 Task: Open Card Software Testing Review in Board IT Service Desk Best Practices to Workspace Flight Bookings and add a team member Softage.1@softage.net, a label Red, a checklist Data Engineering, an attachment from Trello, a color Red and finally, add a card description 'Plan and execute company team-building conference with team-building challenges on leadership' and a comment 'We should approach this task with a sense of experimentation and exploration, willing to try new things and take risks.'. Add a start date 'Jan 01, 1900' with a due date 'Jan 08, 1900'
Action: Mouse moved to (60, 335)
Screenshot: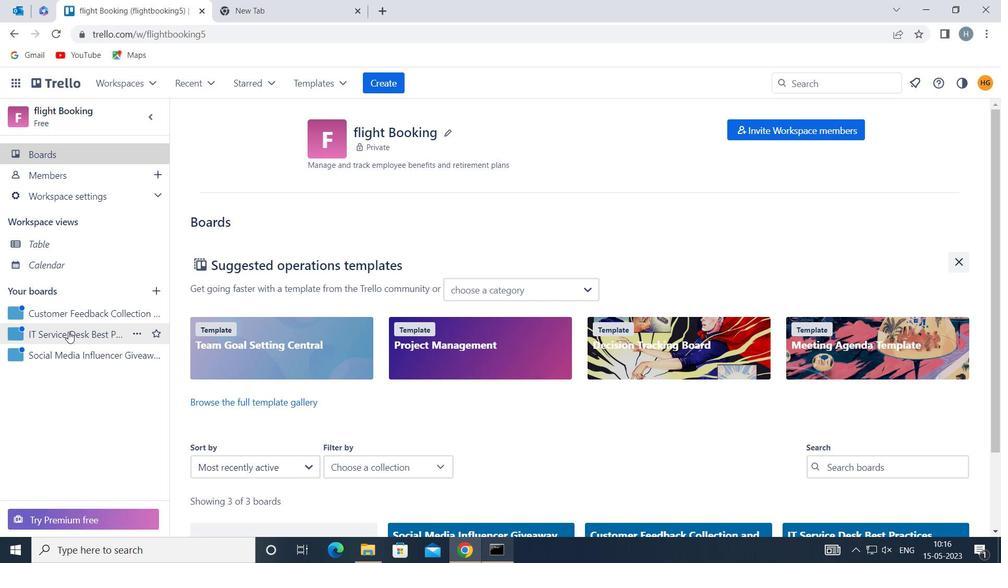 
Action: Mouse pressed left at (60, 335)
Screenshot: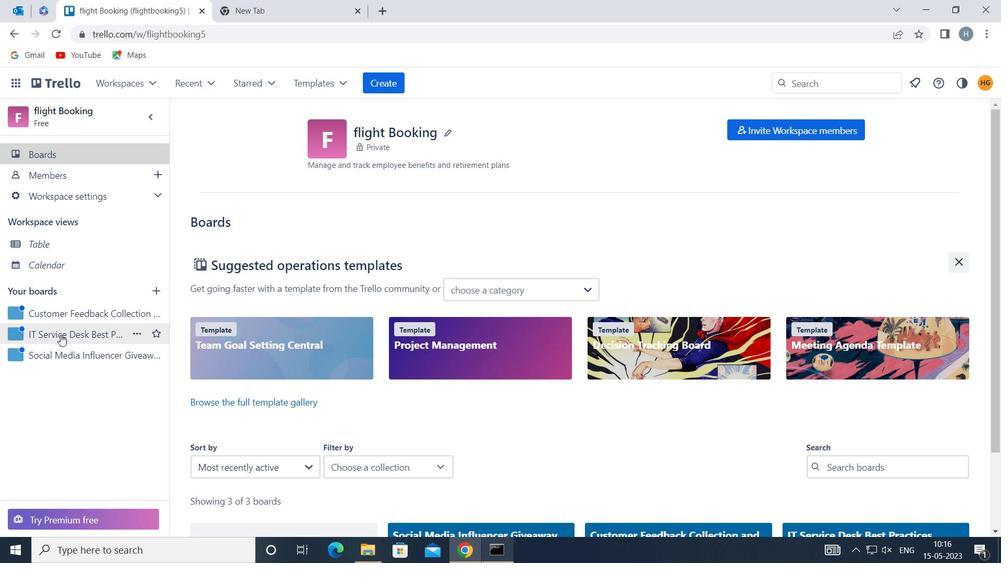 
Action: Mouse moved to (286, 186)
Screenshot: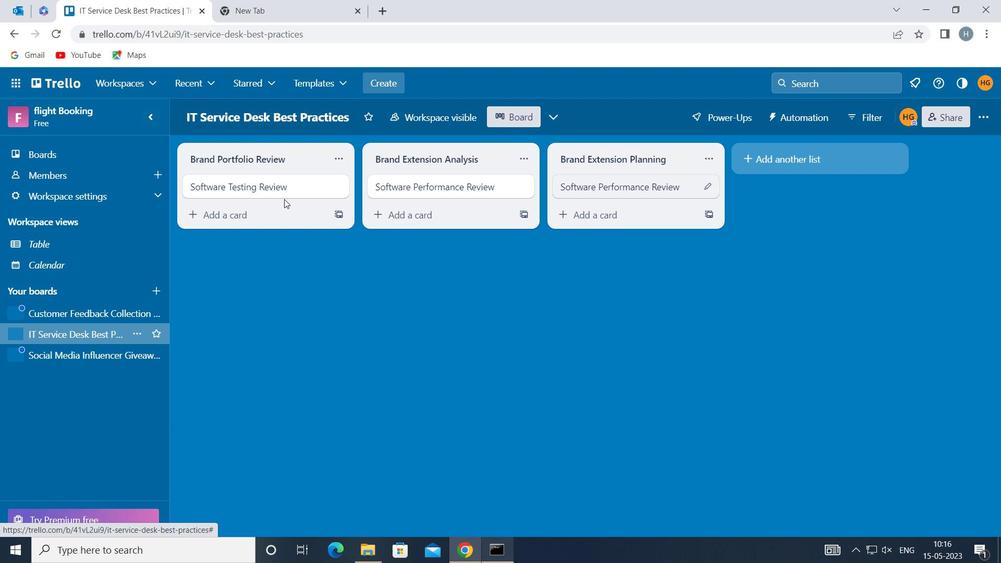 
Action: Mouse pressed left at (286, 186)
Screenshot: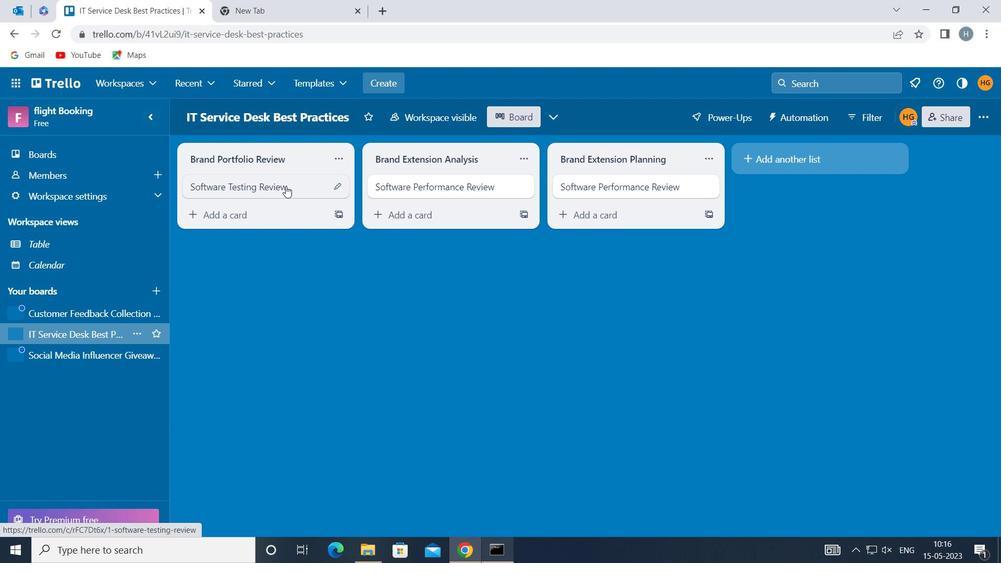 
Action: Mouse moved to (692, 180)
Screenshot: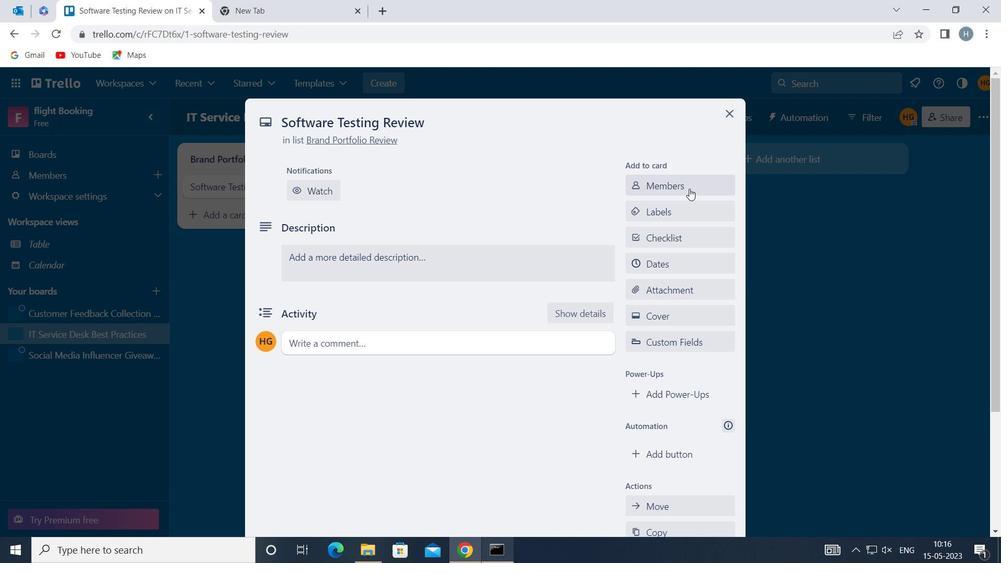 
Action: Mouse pressed left at (692, 180)
Screenshot: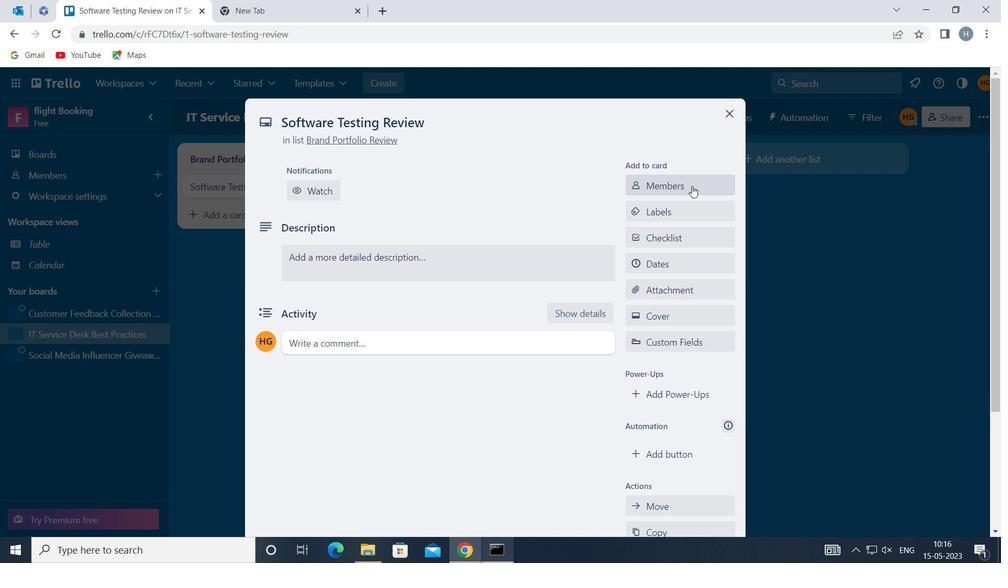 
Action: Key pressed softage
Screenshot: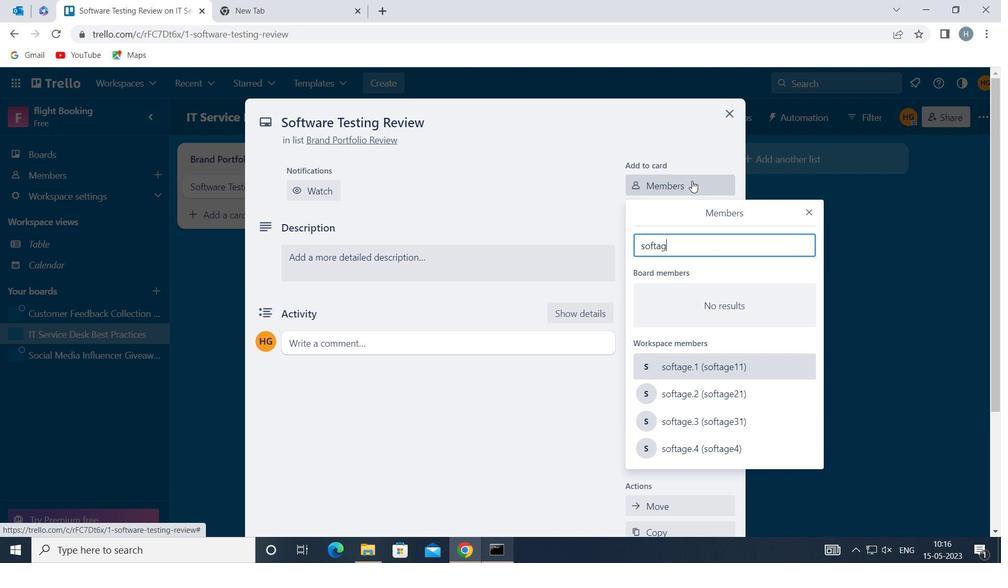 
Action: Mouse moved to (708, 361)
Screenshot: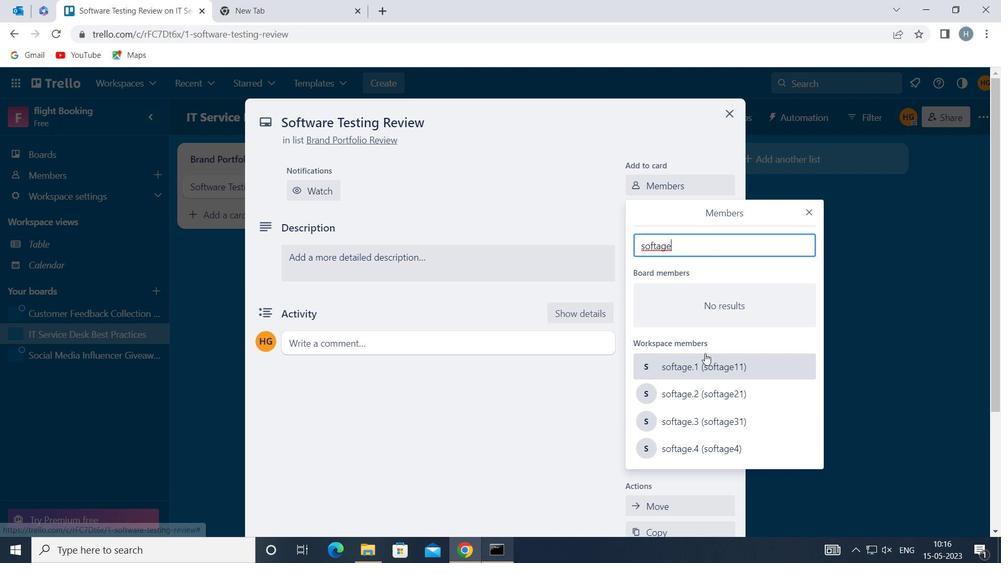 
Action: Mouse pressed left at (708, 361)
Screenshot: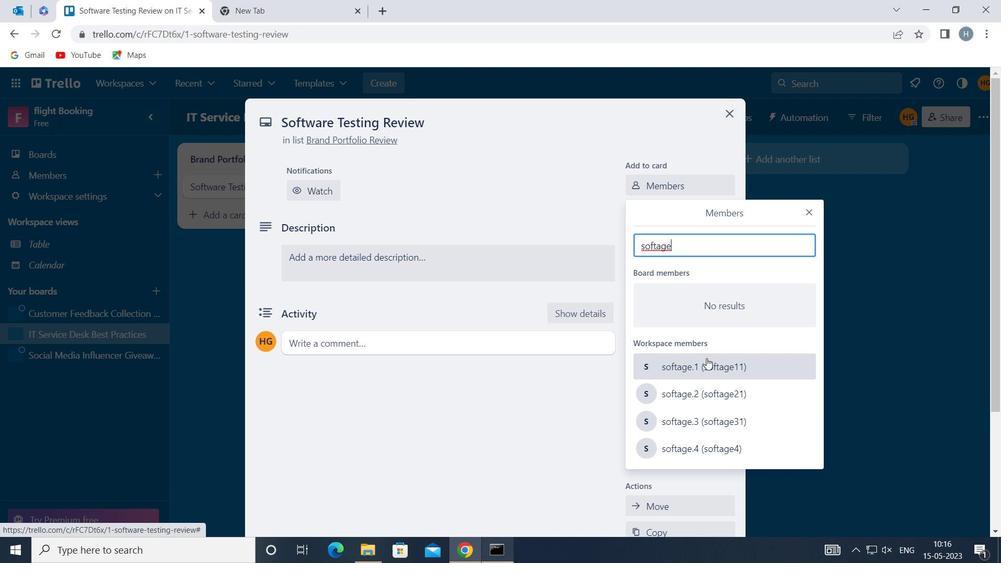 
Action: Mouse moved to (807, 210)
Screenshot: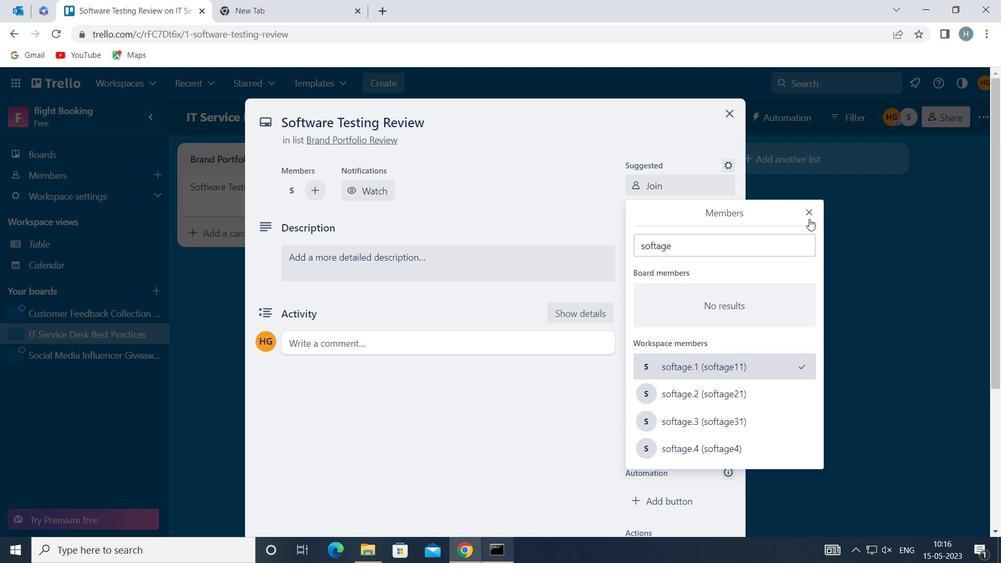 
Action: Mouse pressed left at (807, 210)
Screenshot: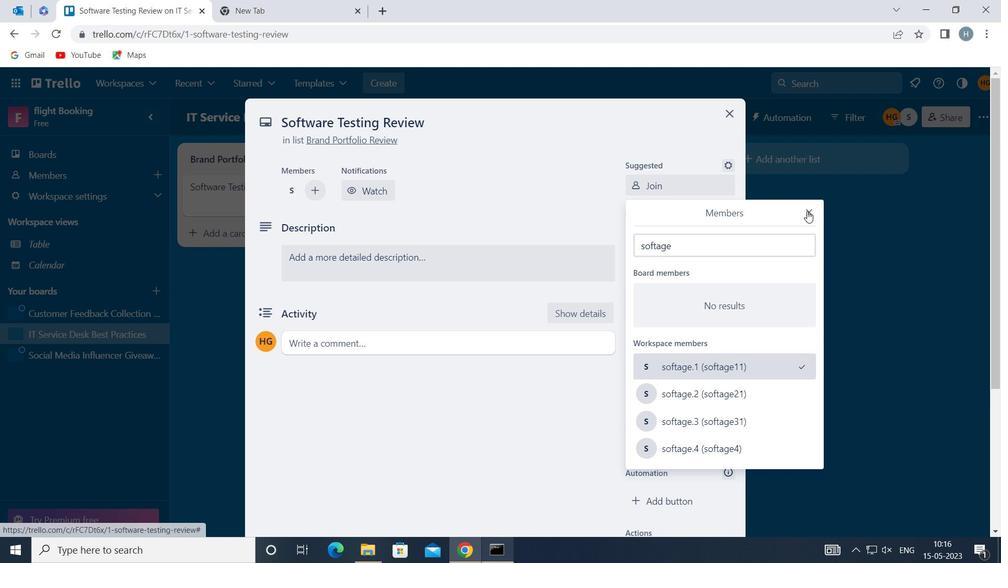 
Action: Mouse moved to (688, 255)
Screenshot: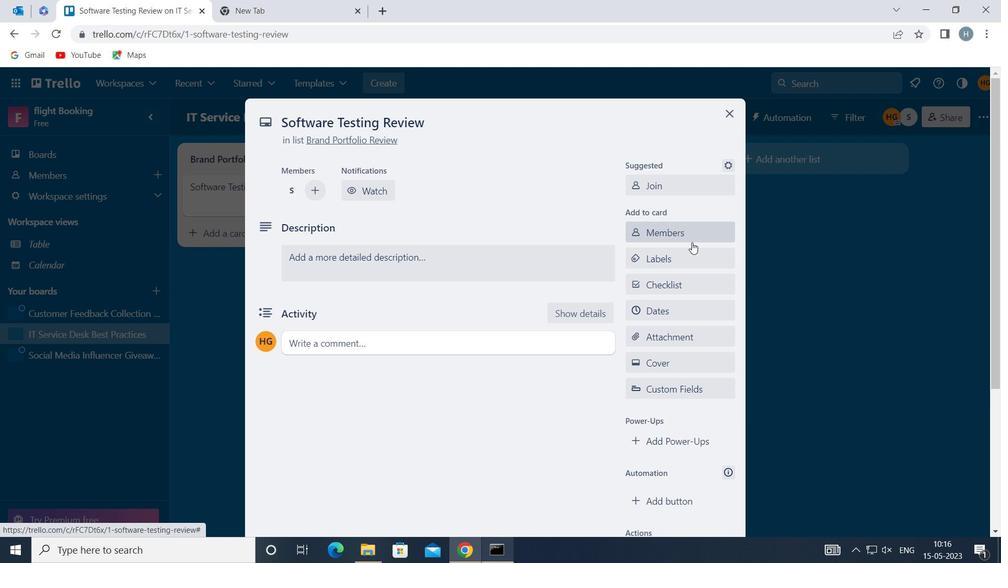 
Action: Mouse pressed left at (688, 255)
Screenshot: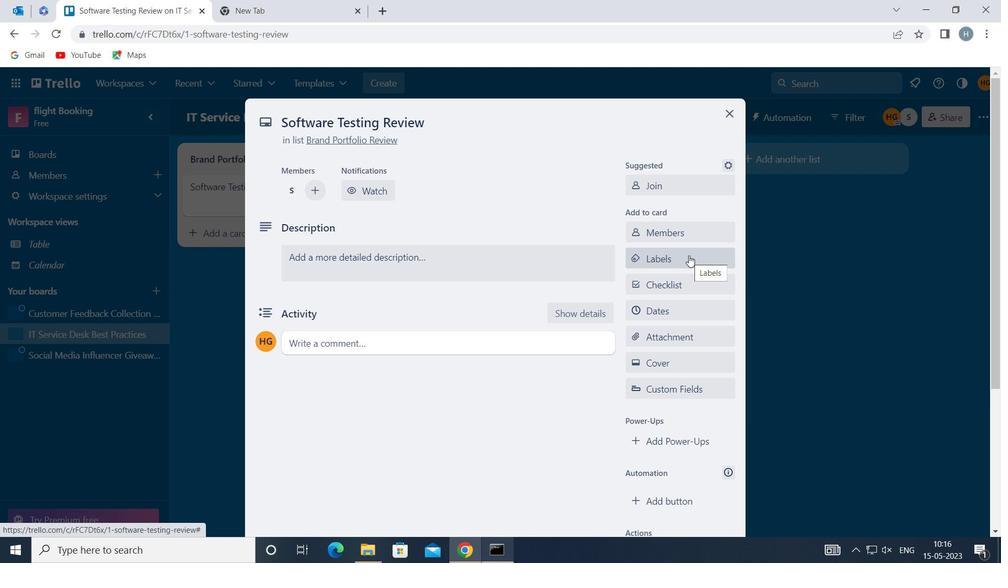
Action: Mouse moved to (702, 257)
Screenshot: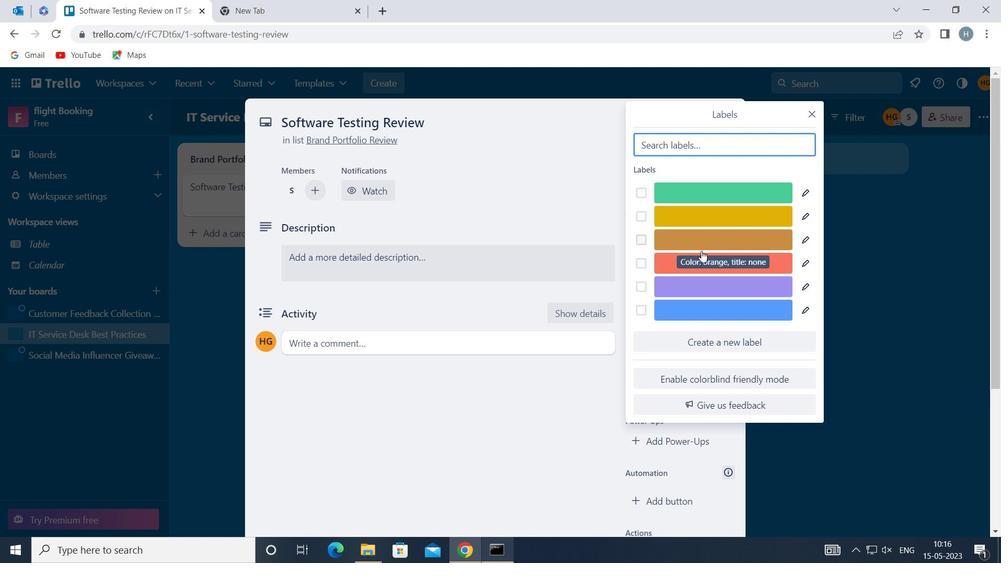 
Action: Mouse pressed left at (702, 257)
Screenshot: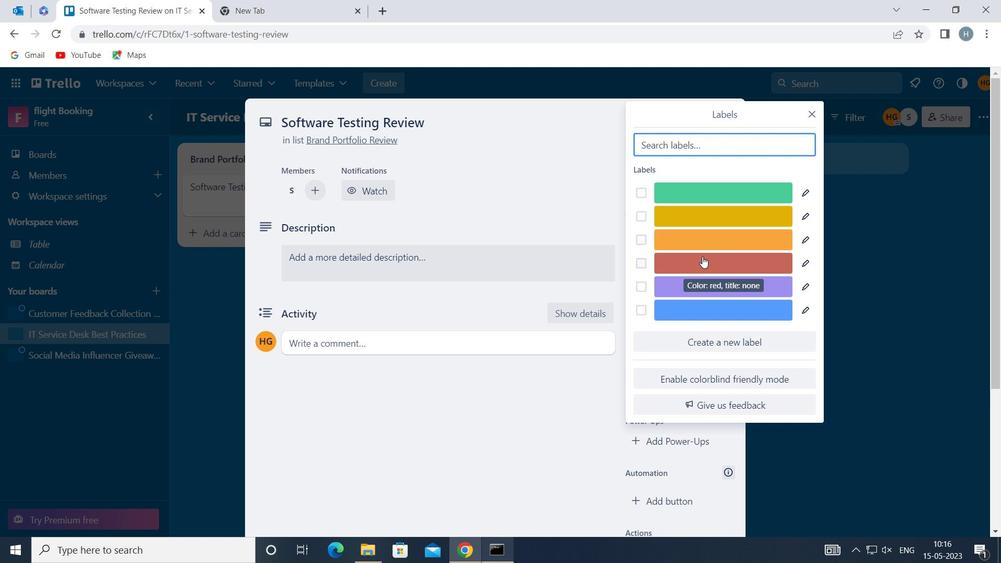 
Action: Mouse moved to (813, 109)
Screenshot: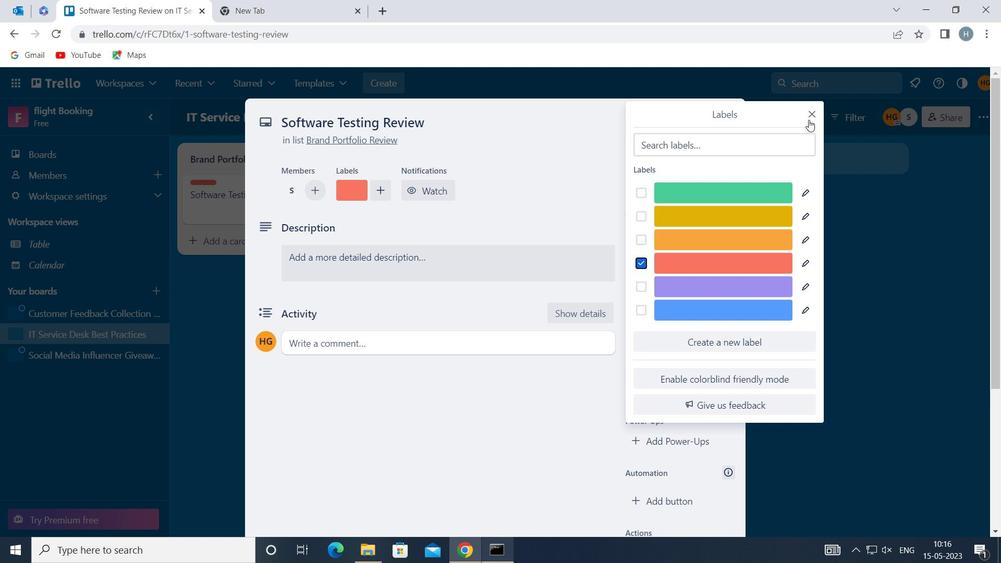 
Action: Mouse pressed left at (813, 109)
Screenshot: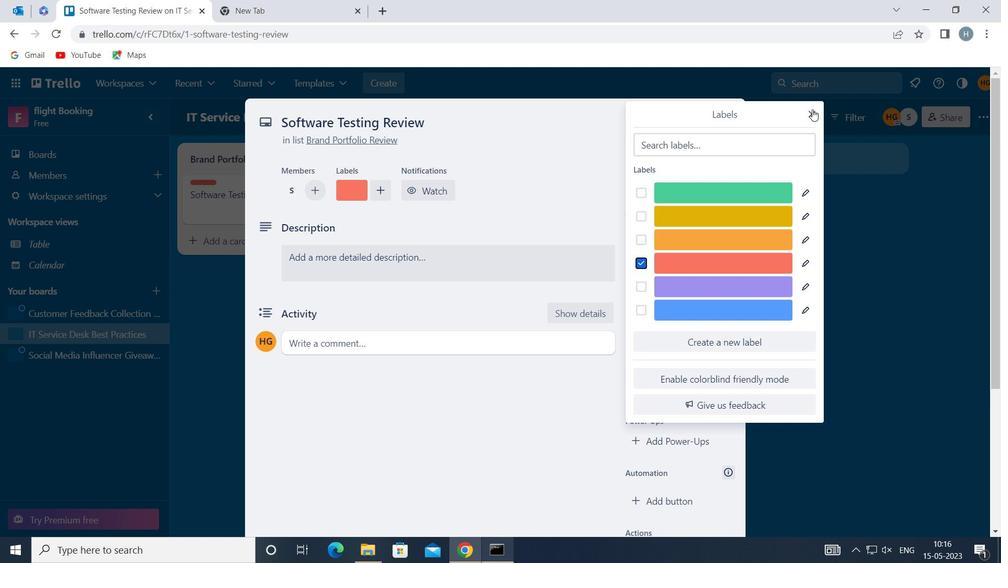 
Action: Mouse moved to (679, 280)
Screenshot: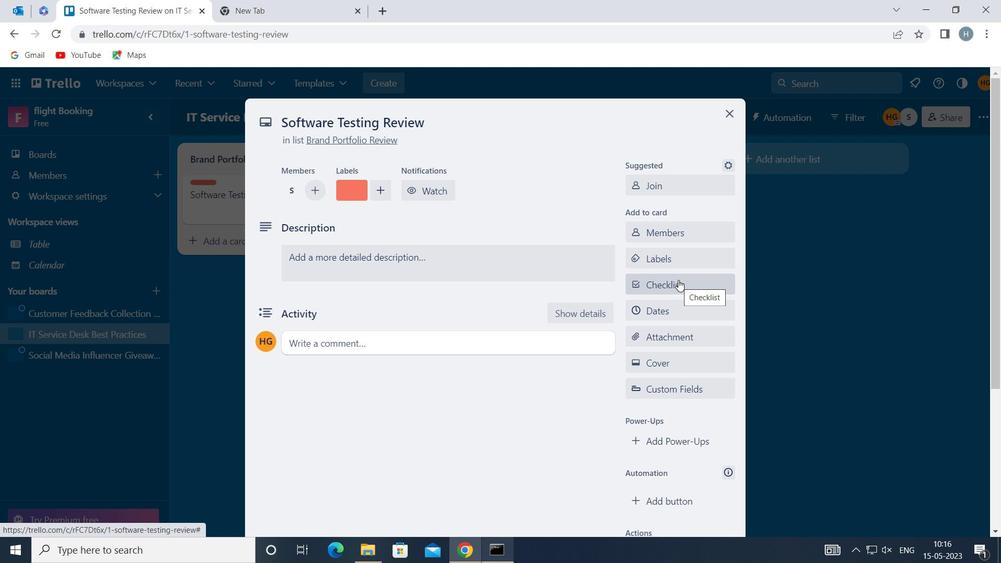 
Action: Mouse pressed left at (679, 280)
Screenshot: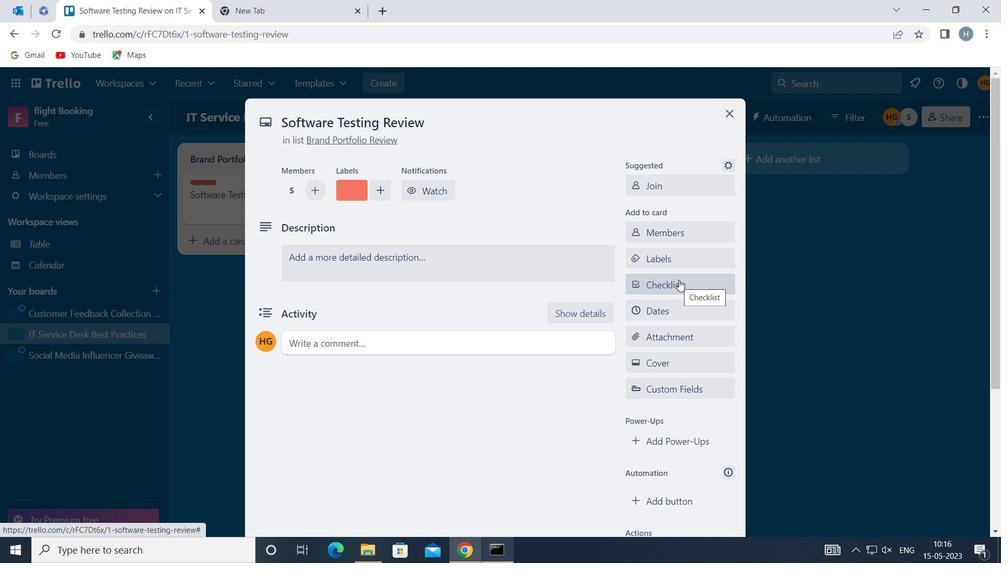 
Action: Key pressed <Key.shift>DATA<Key.space><Key.shift>ENGINEERING
Screenshot: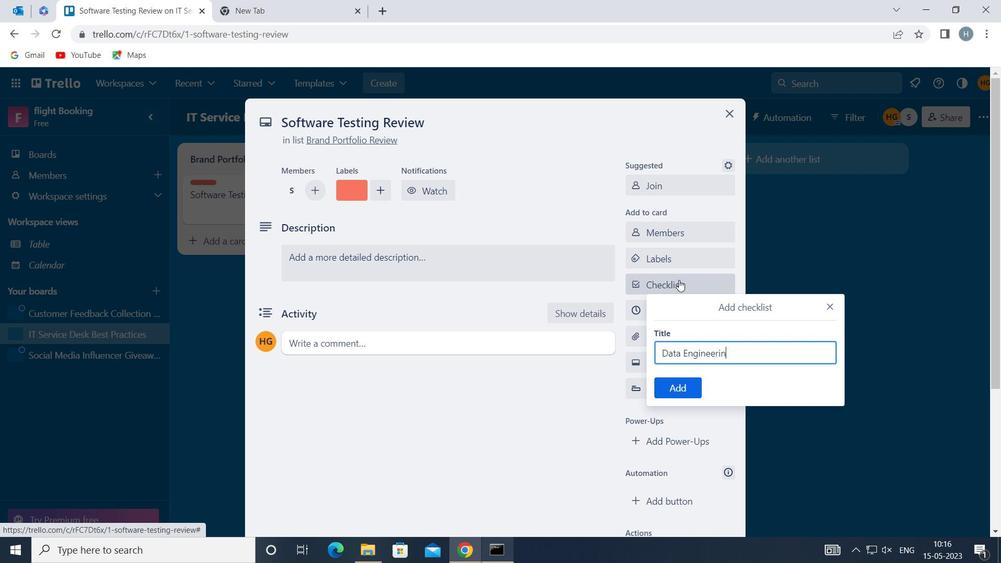 
Action: Mouse moved to (679, 385)
Screenshot: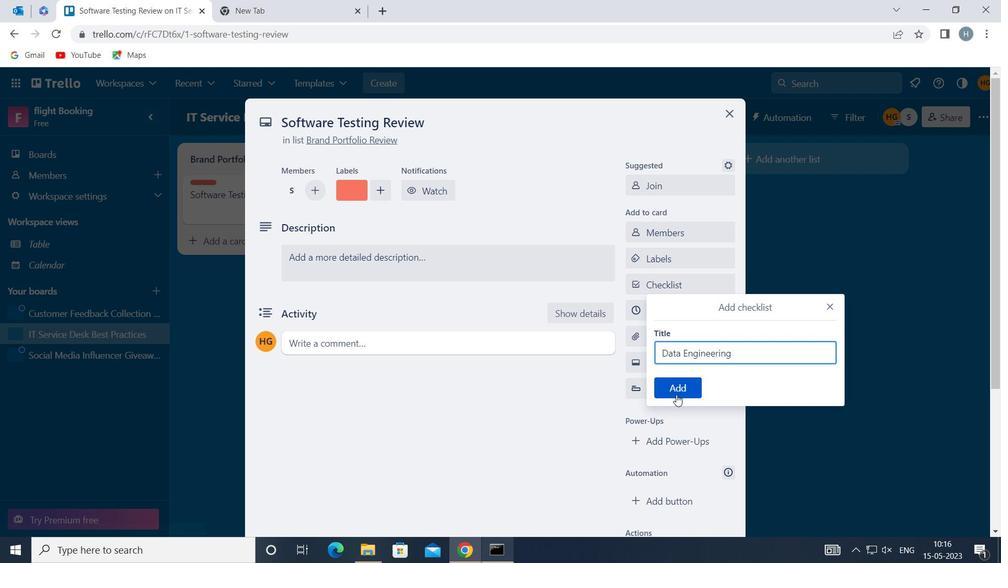 
Action: Mouse pressed left at (679, 385)
Screenshot: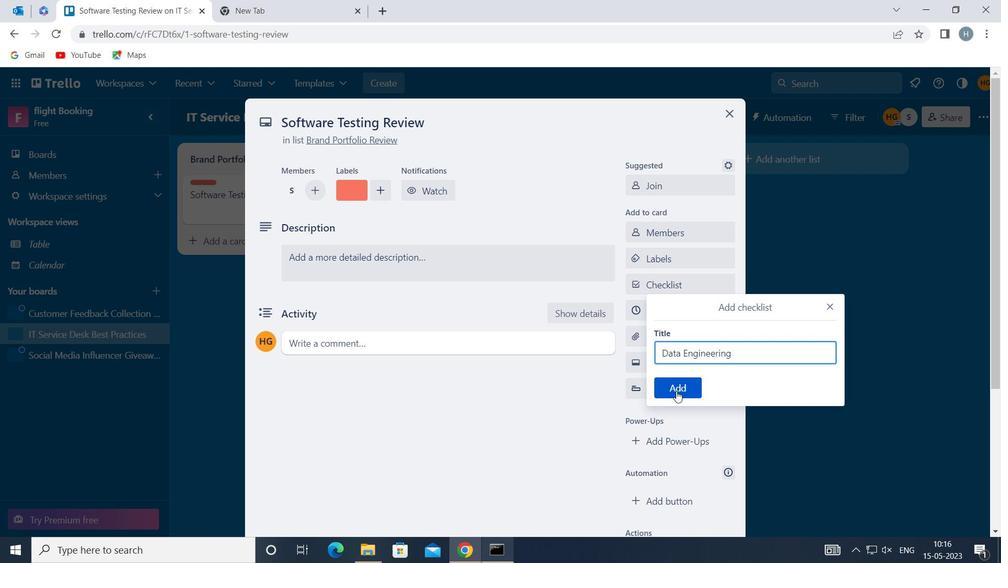 
Action: Mouse moved to (687, 332)
Screenshot: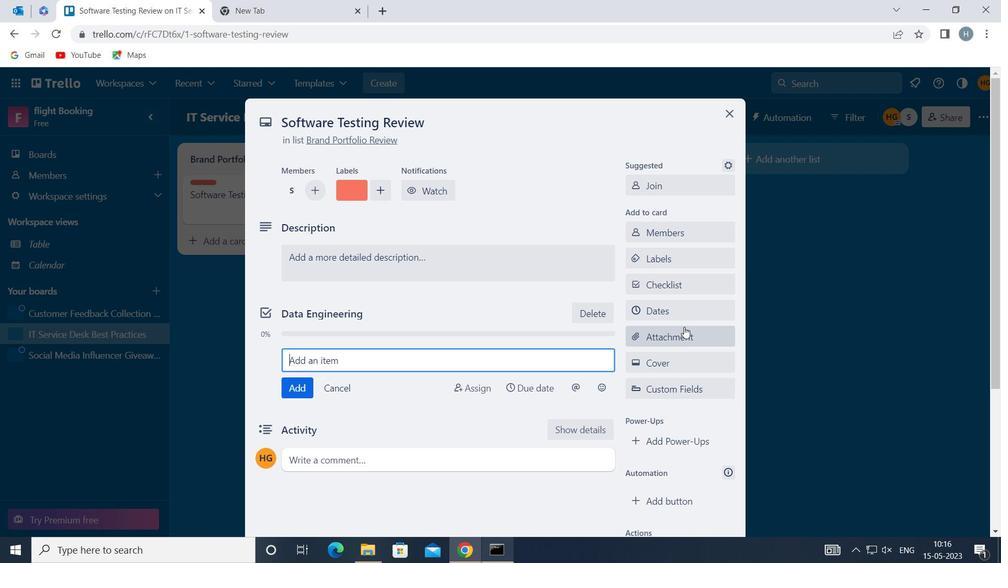 
Action: Mouse pressed left at (687, 332)
Screenshot: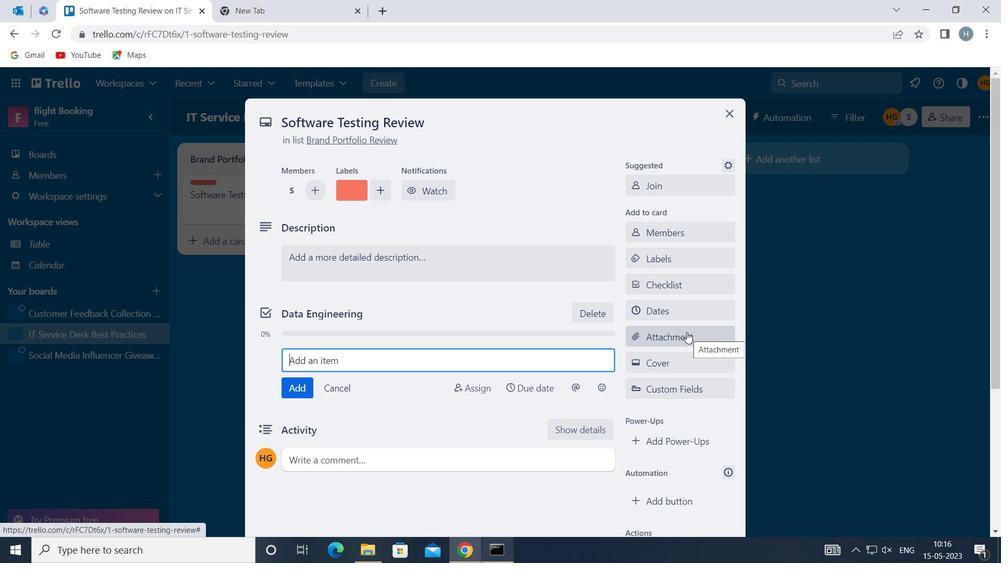 
Action: Mouse moved to (719, 165)
Screenshot: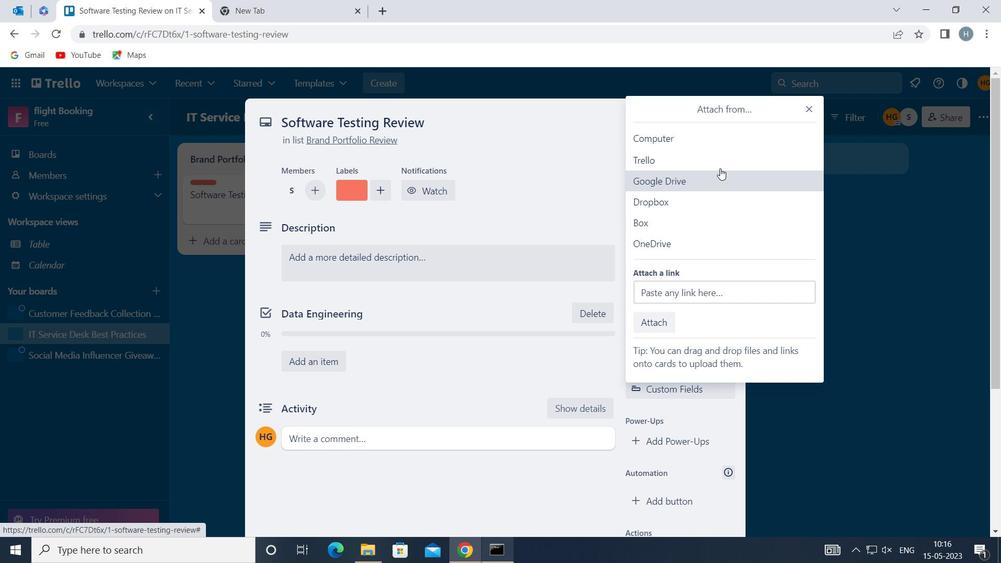 
Action: Mouse pressed left at (719, 165)
Screenshot: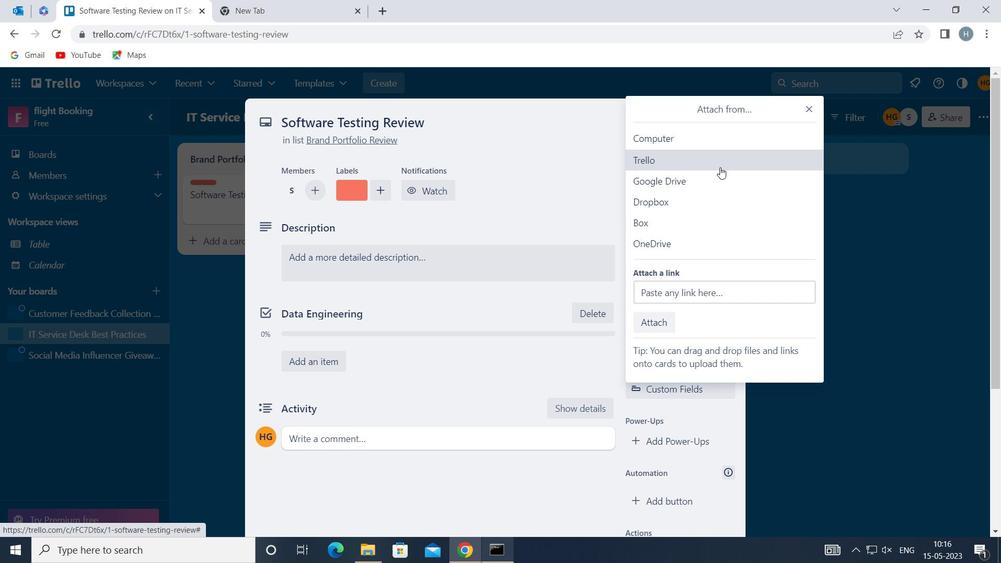 
Action: Mouse moved to (708, 250)
Screenshot: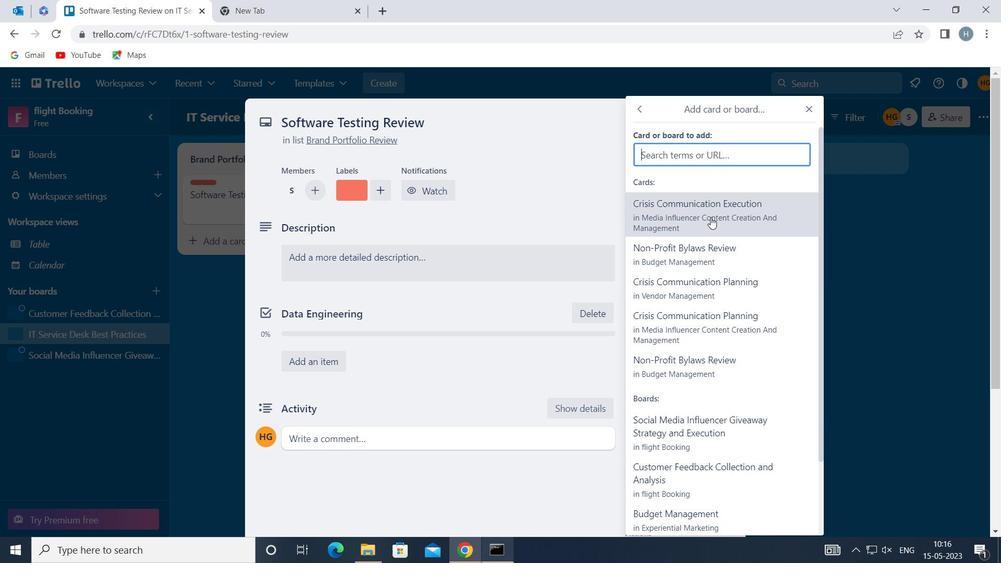 
Action: Mouse pressed left at (708, 250)
Screenshot: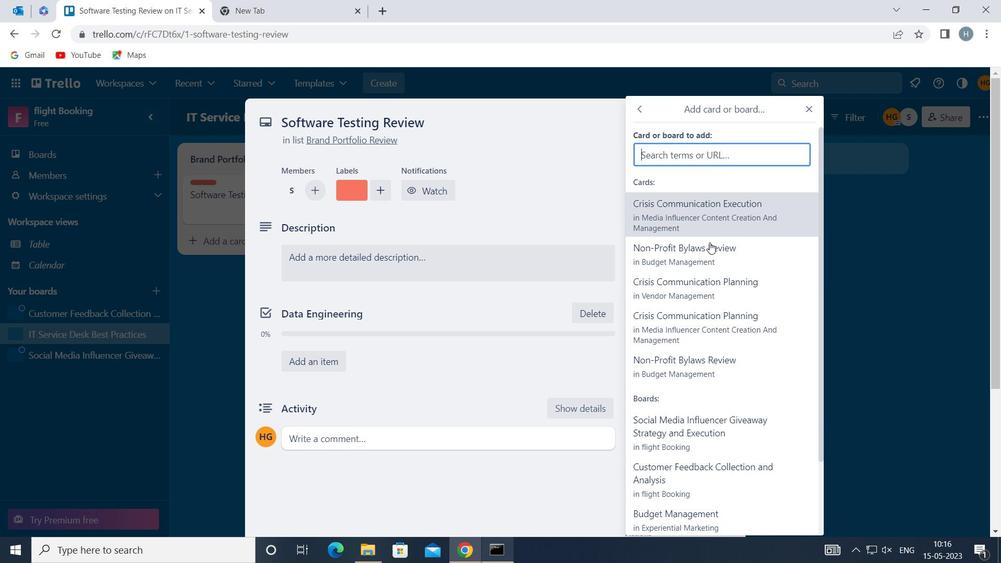 
Action: Mouse moved to (685, 361)
Screenshot: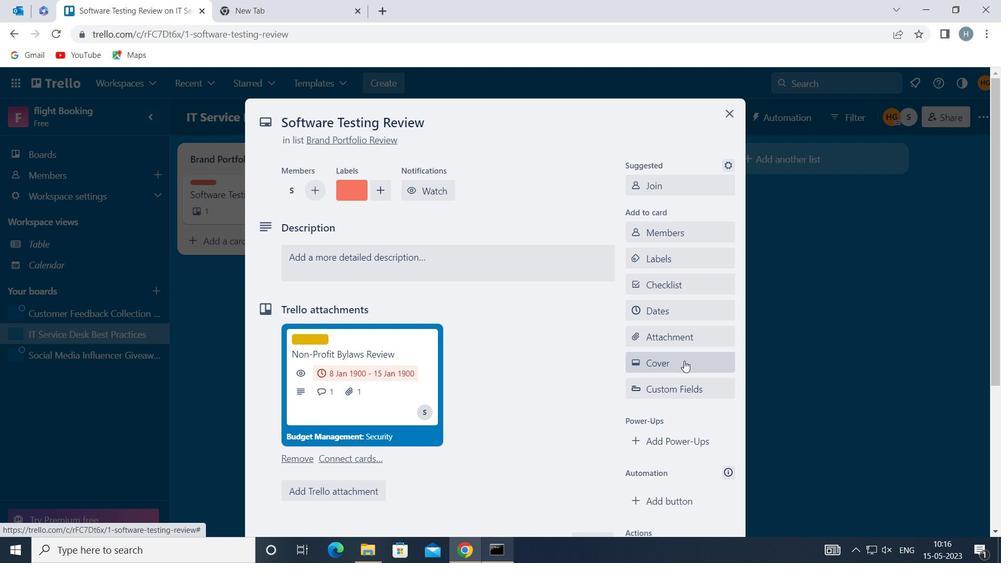 
Action: Mouse pressed left at (685, 361)
Screenshot: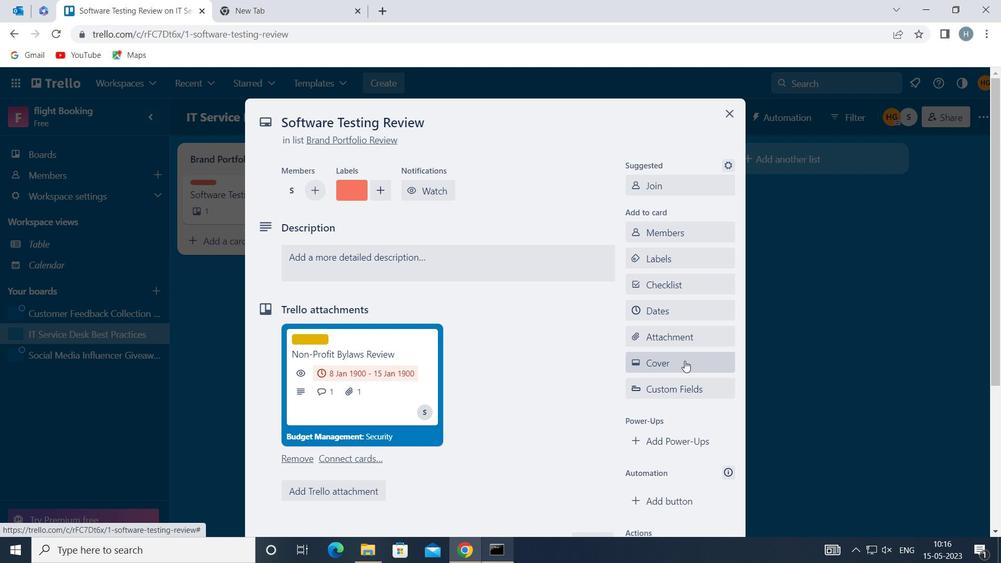 
Action: Mouse moved to (769, 274)
Screenshot: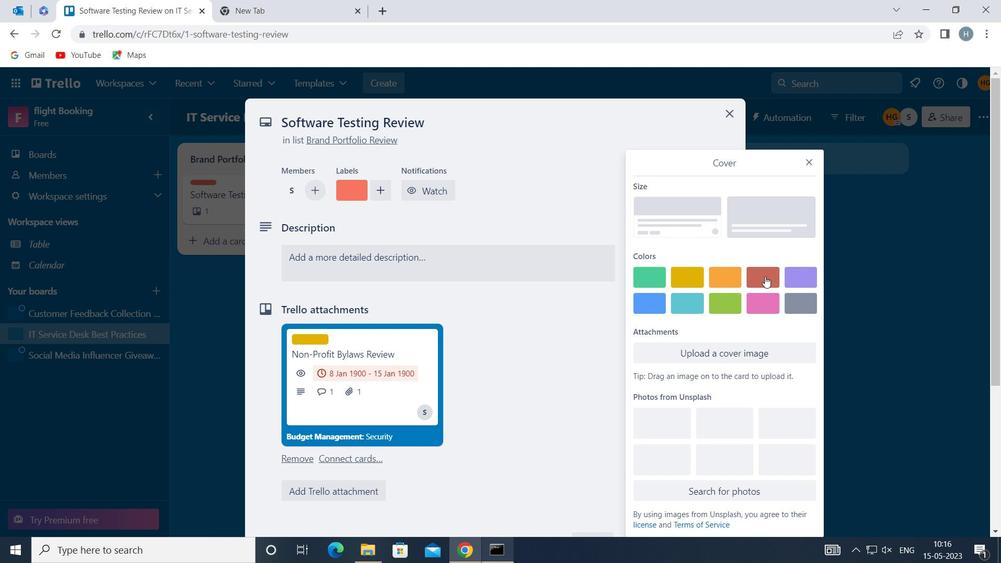 
Action: Mouse pressed left at (769, 274)
Screenshot: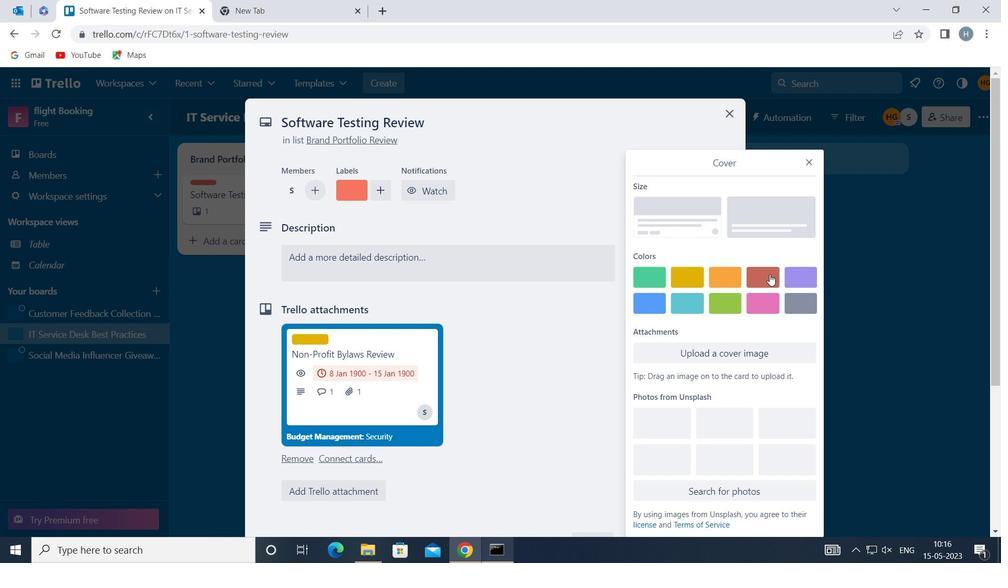 
Action: Mouse moved to (811, 138)
Screenshot: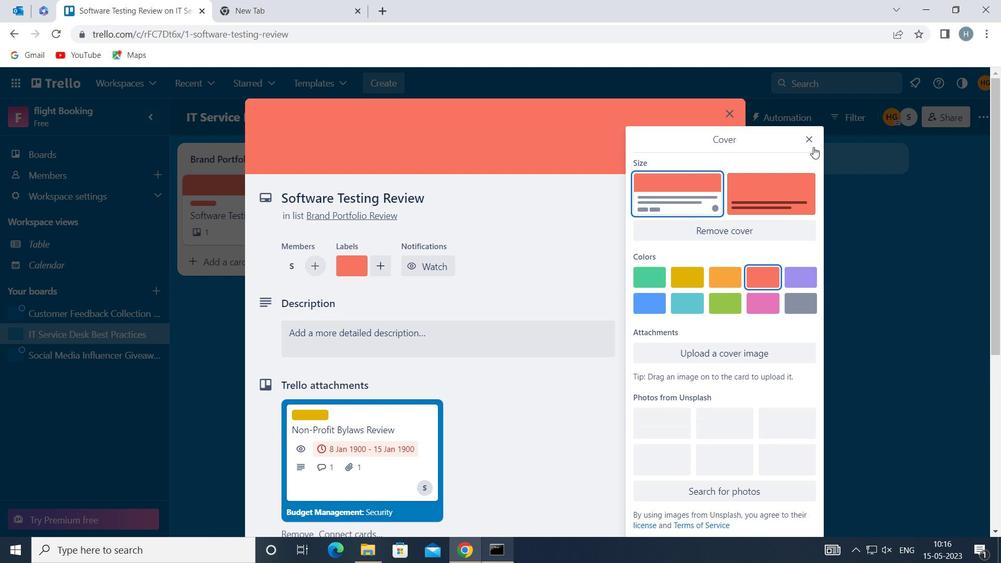 
Action: Mouse pressed left at (811, 138)
Screenshot: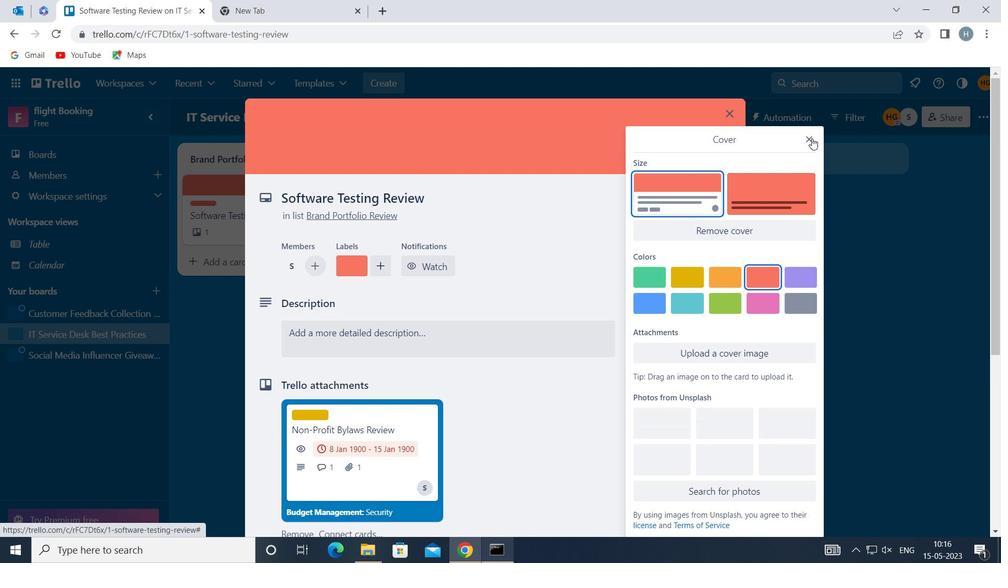 
Action: Mouse moved to (466, 338)
Screenshot: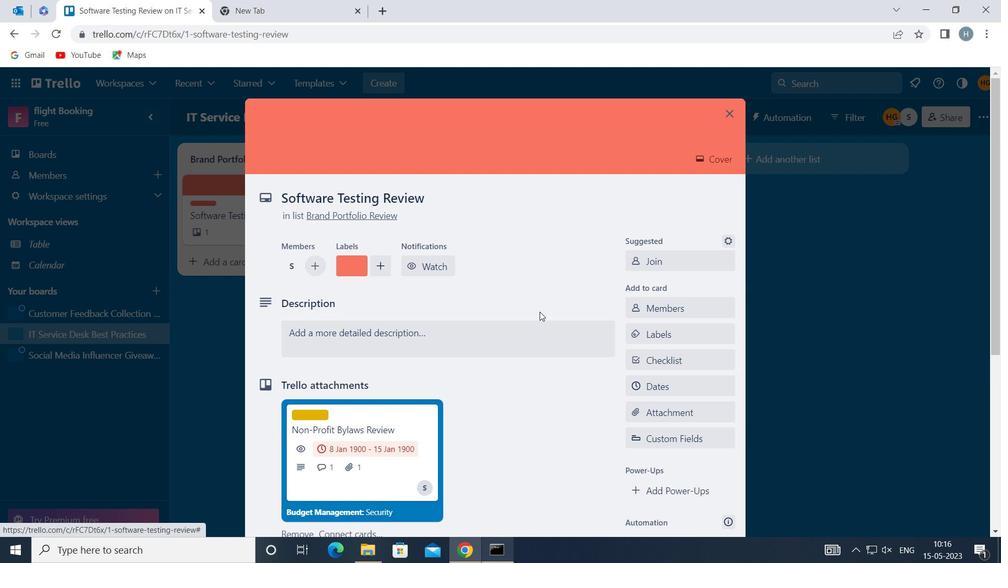 
Action: Mouse pressed left at (466, 338)
Screenshot: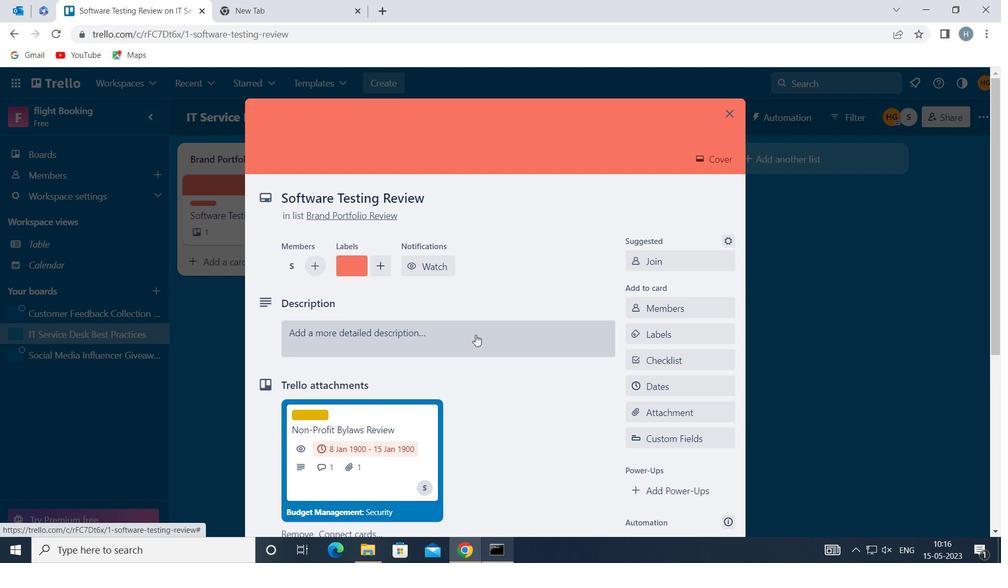 
Action: Key pressed <Key.shift>PLAN<Key.space>AND<Key.space>EXECUTE<Key.space>COMPANYTEAM-BUILDING<Key.space>CONFERENCE<Key.space>
Screenshot: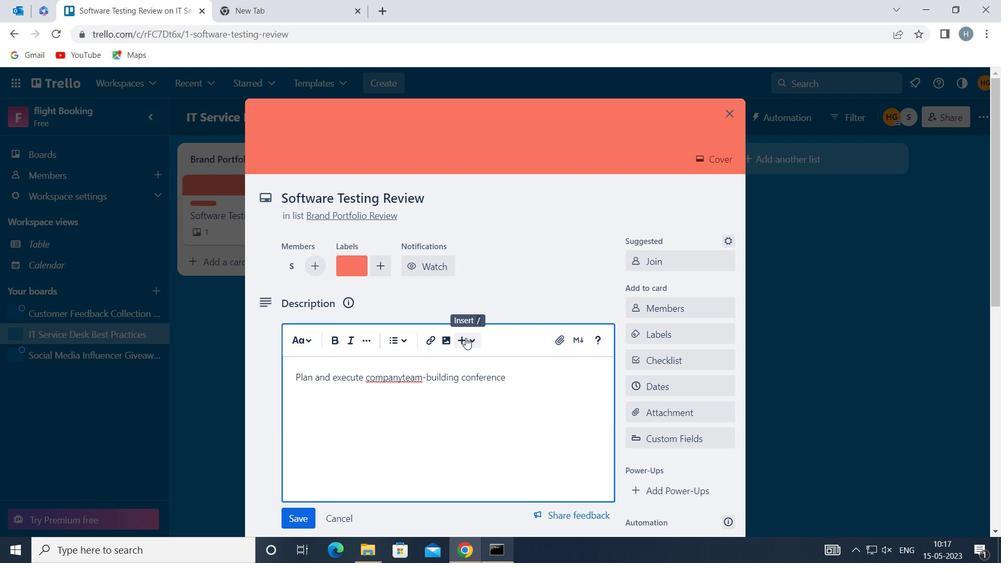 
Action: Mouse moved to (400, 373)
Screenshot: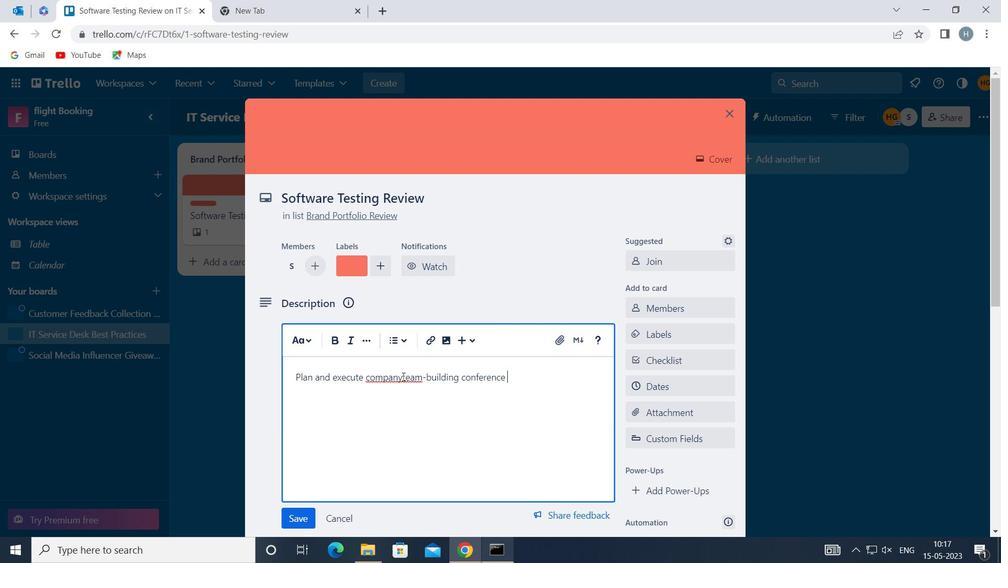 
Action: Mouse pressed left at (400, 373)
Screenshot: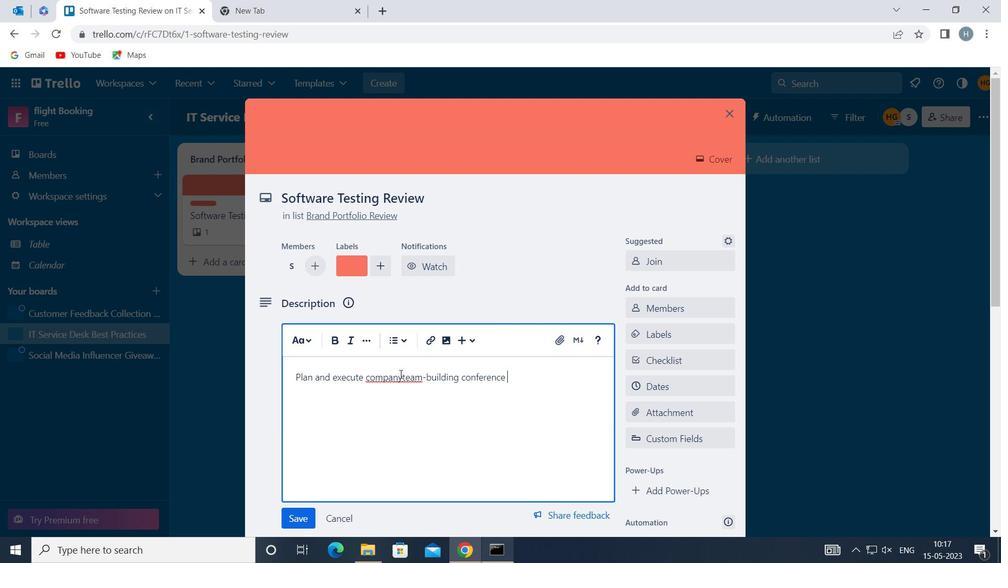
Action: Mouse moved to (401, 373)
Screenshot: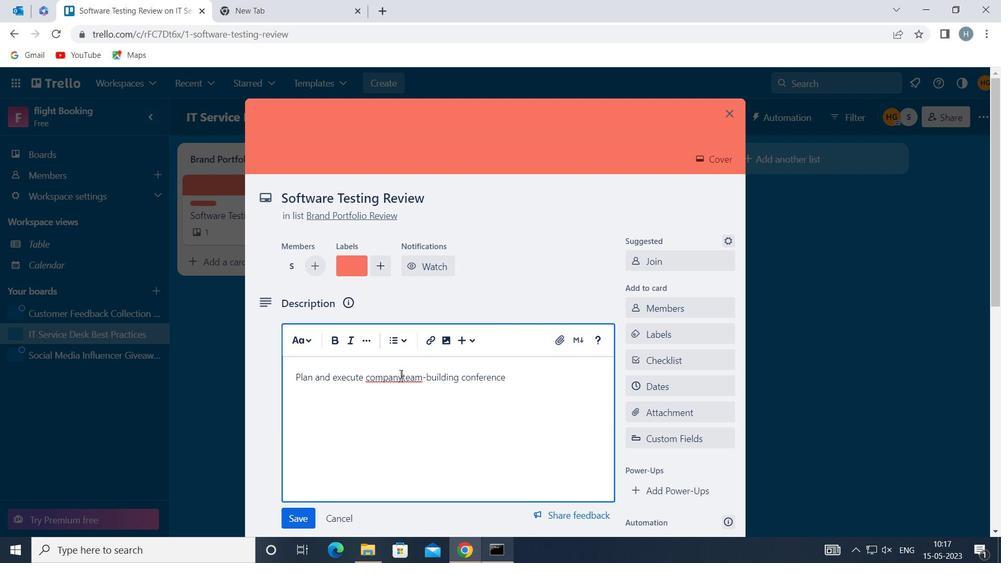
Action: Key pressed <Key.space>
Screenshot: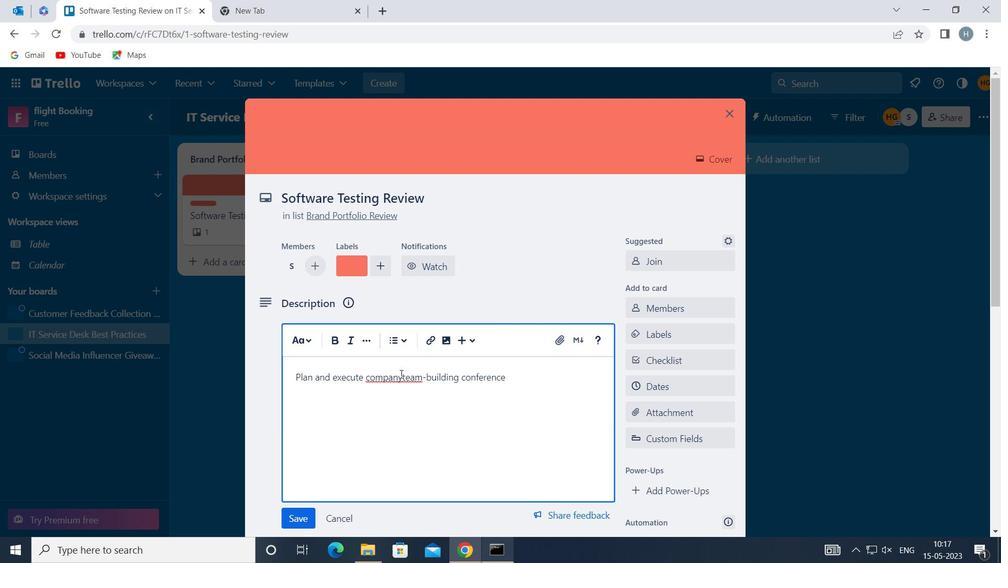 
Action: Mouse moved to (524, 379)
Screenshot: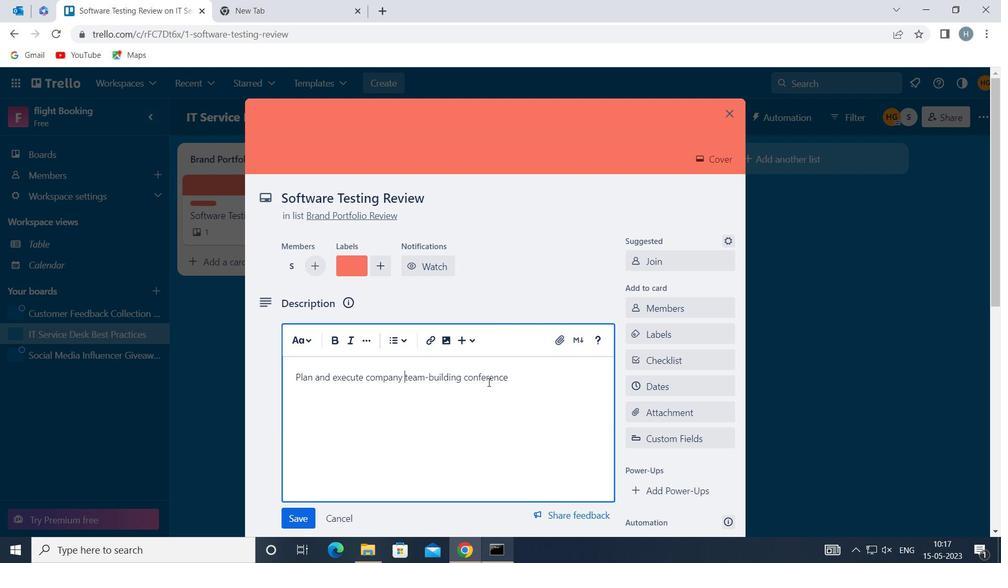 
Action: Mouse pressed left at (524, 379)
Screenshot: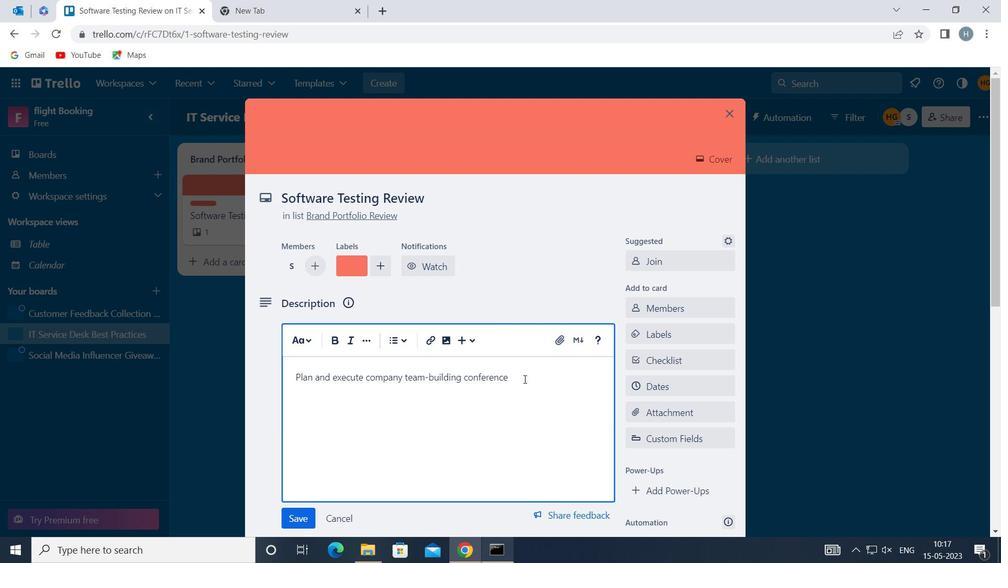 
Action: Key pressed WITH<Key.space>TEAM-BUILDING<Key.space>CHALLENGES<Key.space>ON<Key.space>LEADERSHIP<Key.space>
Screenshot: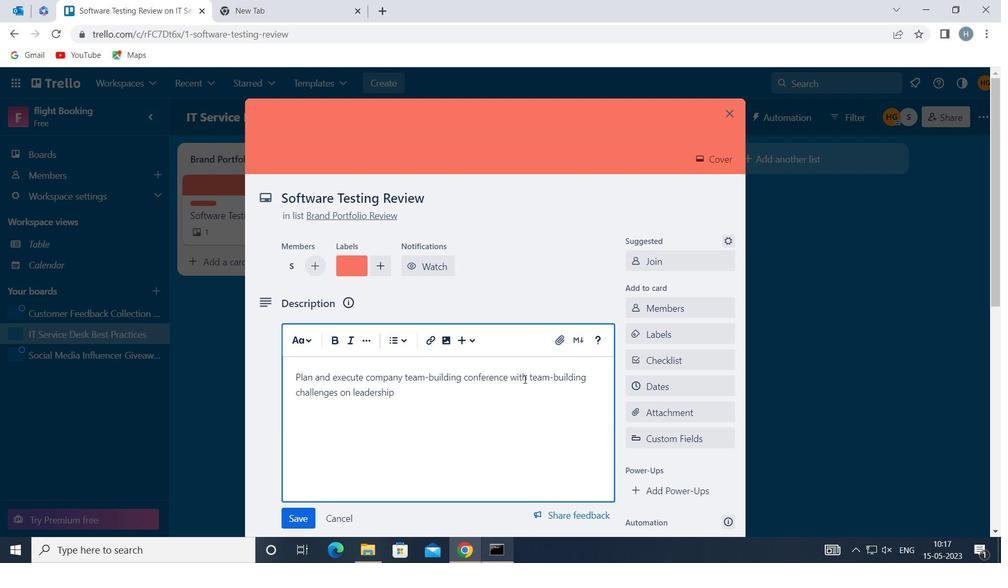 
Action: Mouse moved to (292, 519)
Screenshot: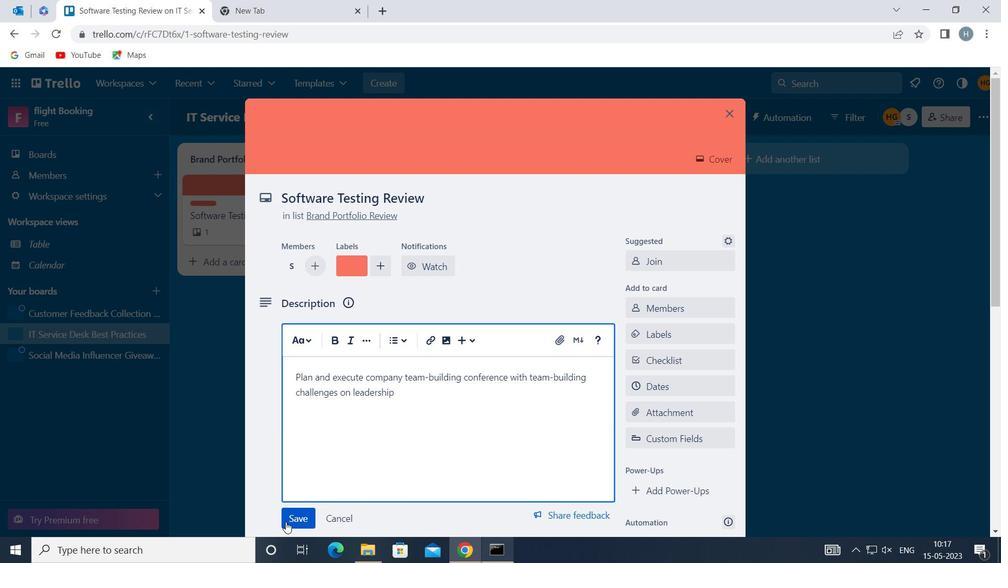 
Action: Mouse pressed left at (292, 519)
Screenshot: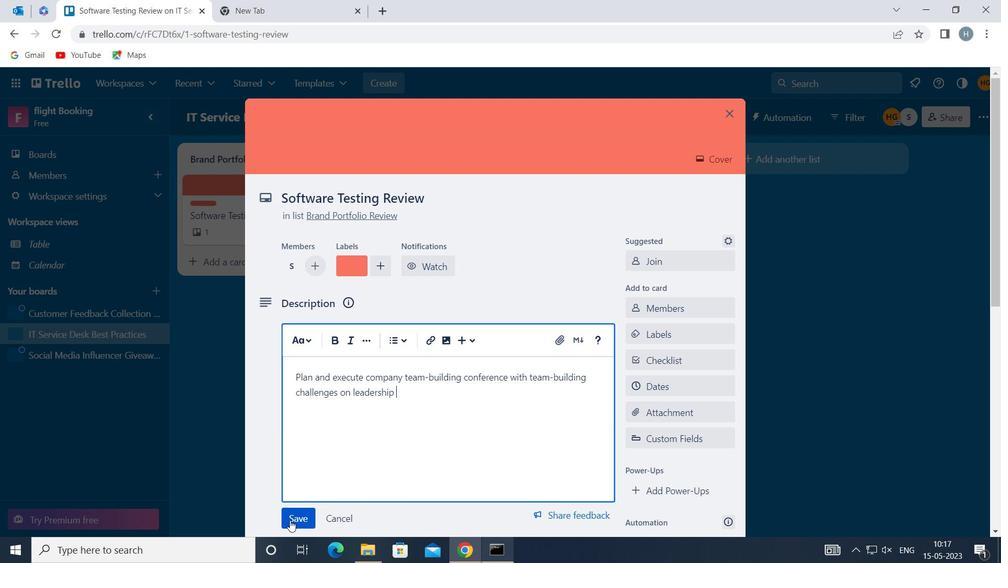 
Action: Mouse moved to (346, 421)
Screenshot: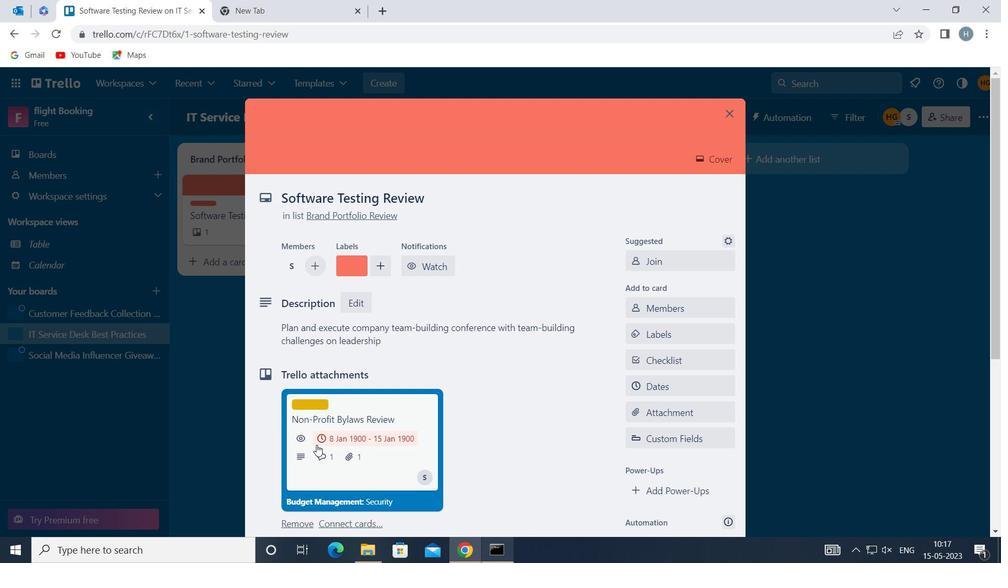 
Action: Mouse scrolled (346, 421) with delta (0, 0)
Screenshot: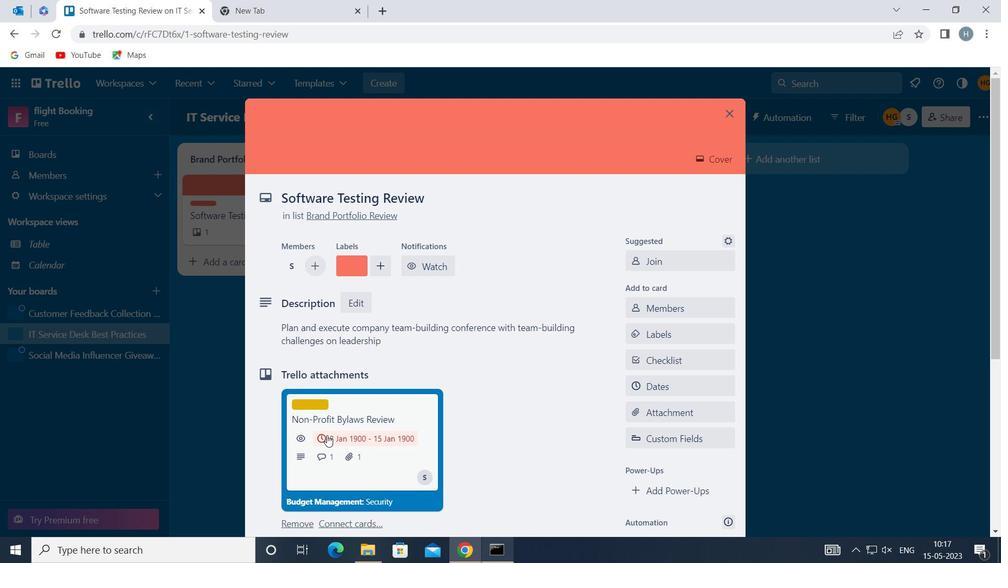 
Action: Mouse scrolled (346, 421) with delta (0, 0)
Screenshot: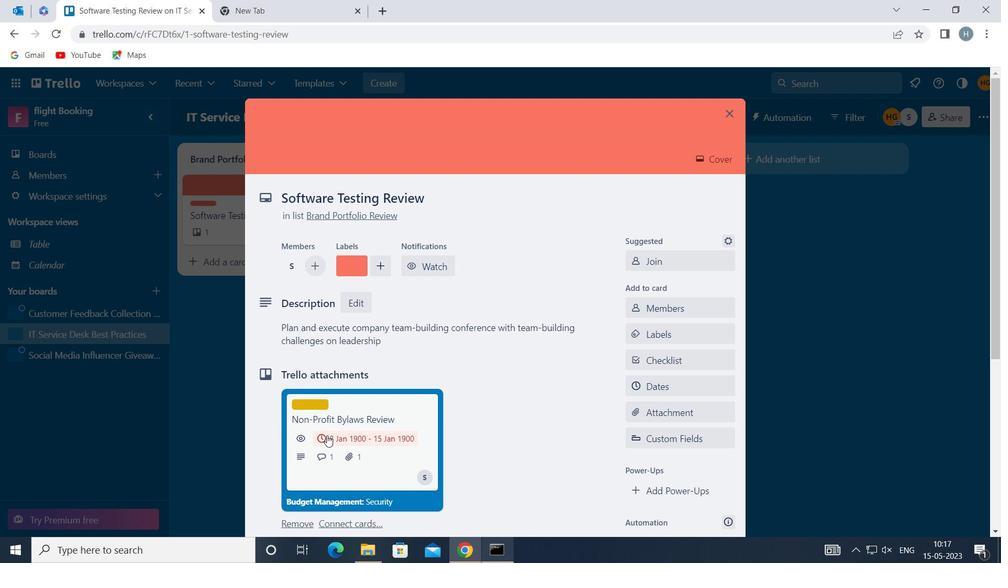 
Action: Mouse scrolled (346, 421) with delta (0, 0)
Screenshot: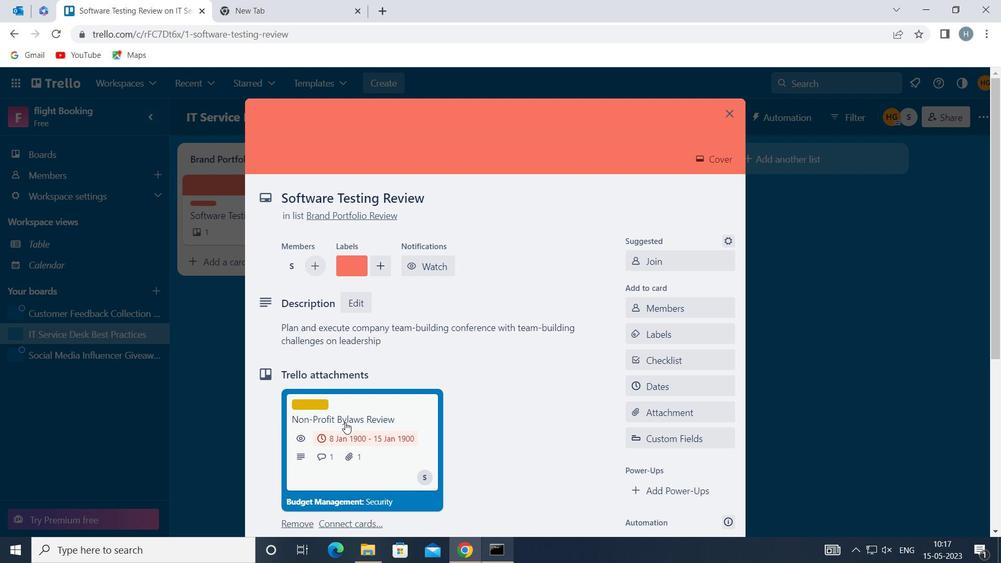 
Action: Mouse scrolled (346, 421) with delta (0, 0)
Screenshot: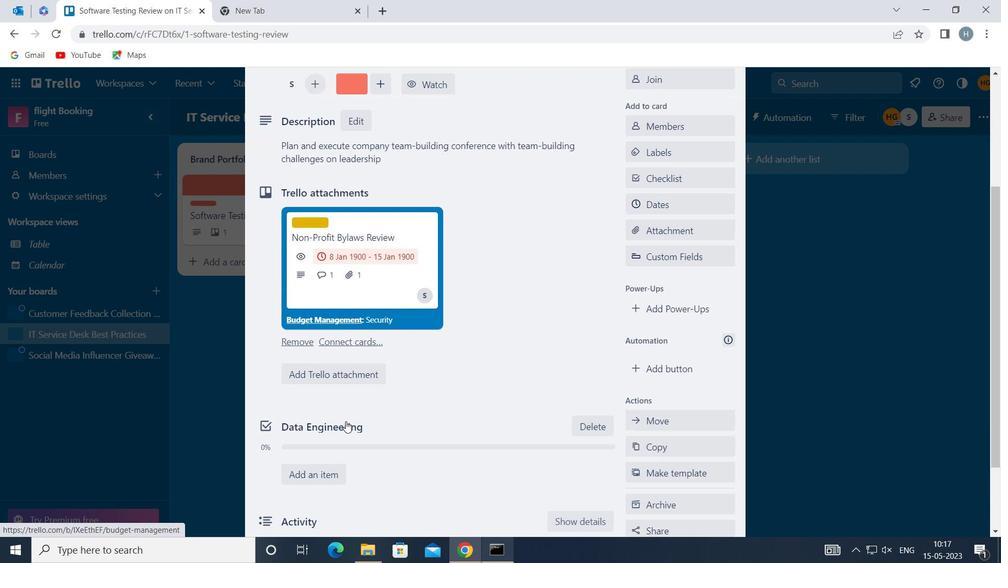 
Action: Mouse scrolled (346, 421) with delta (0, 0)
Screenshot: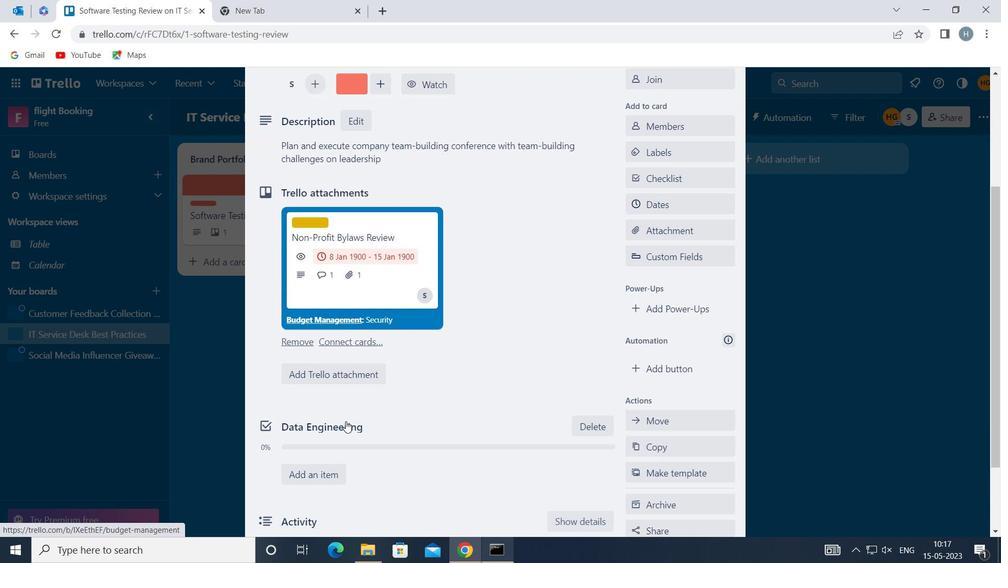 
Action: Mouse scrolled (346, 421) with delta (0, 0)
Screenshot: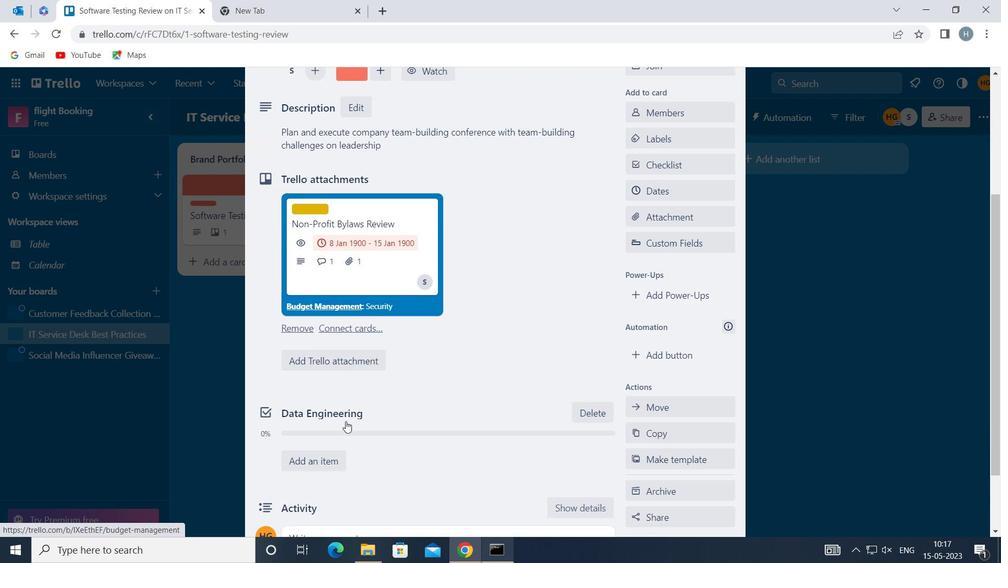 
Action: Mouse moved to (382, 451)
Screenshot: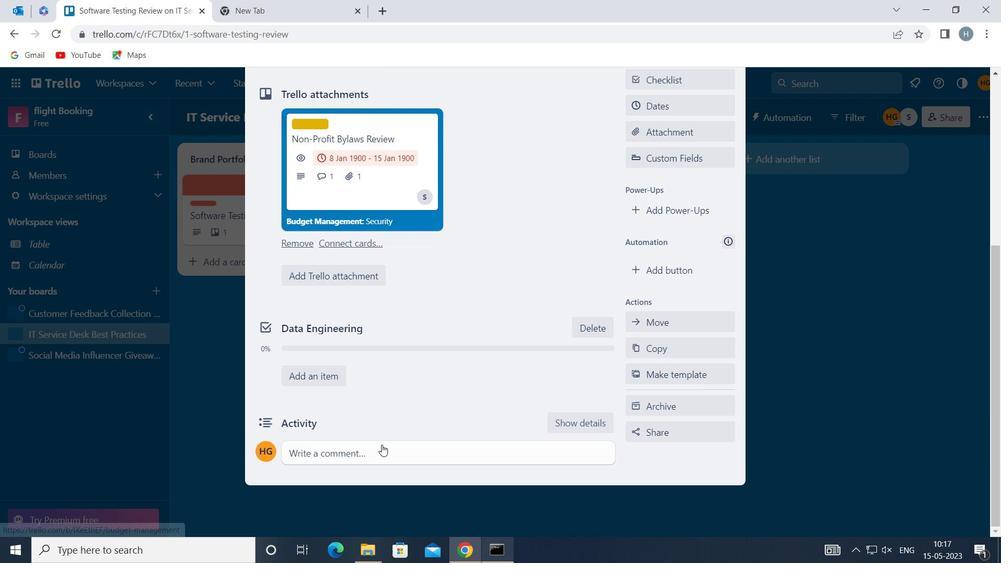 
Action: Mouse pressed left at (382, 451)
Screenshot: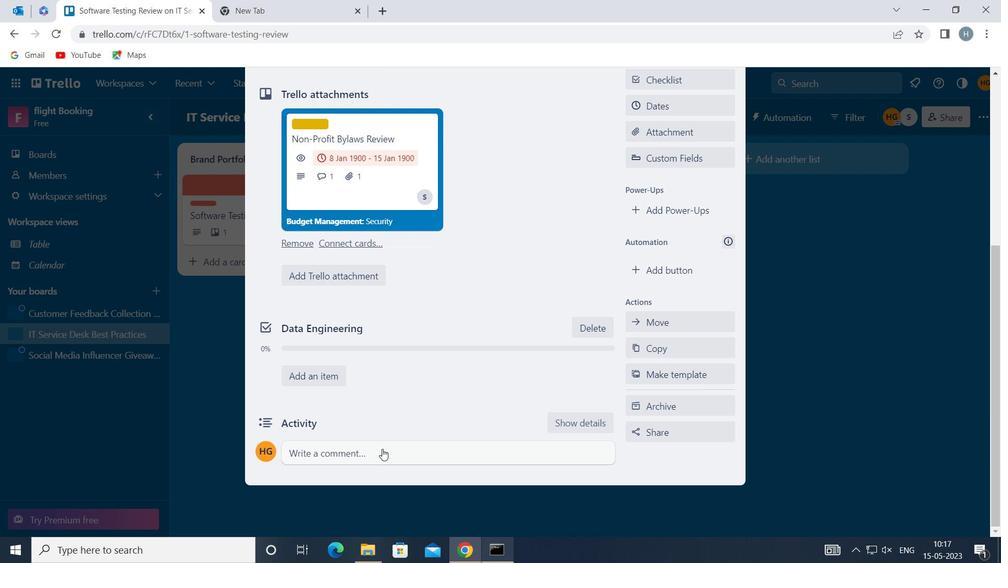 
Action: Mouse moved to (388, 439)
Screenshot: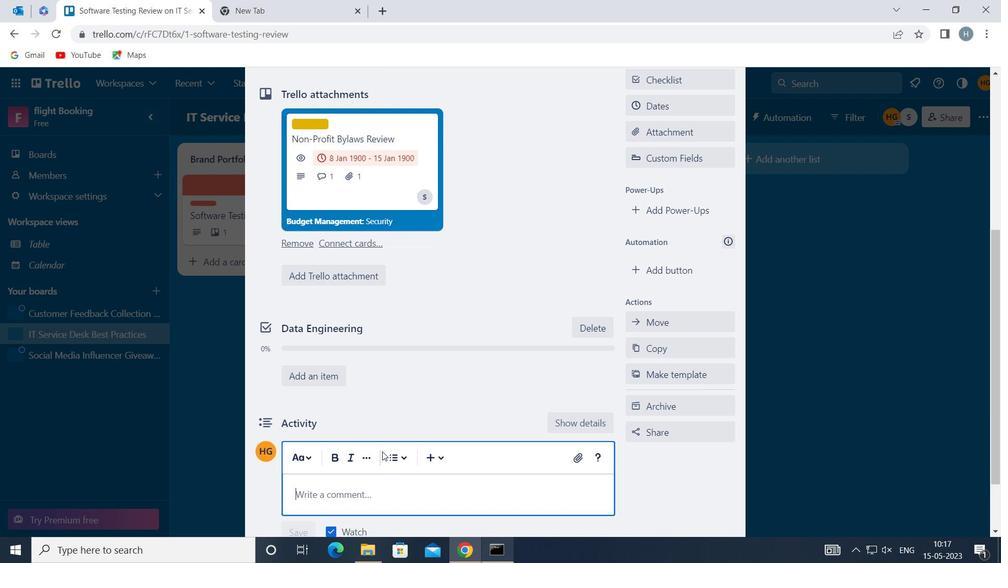 
Action: Mouse scrolled (388, 438) with delta (0, 0)
Screenshot: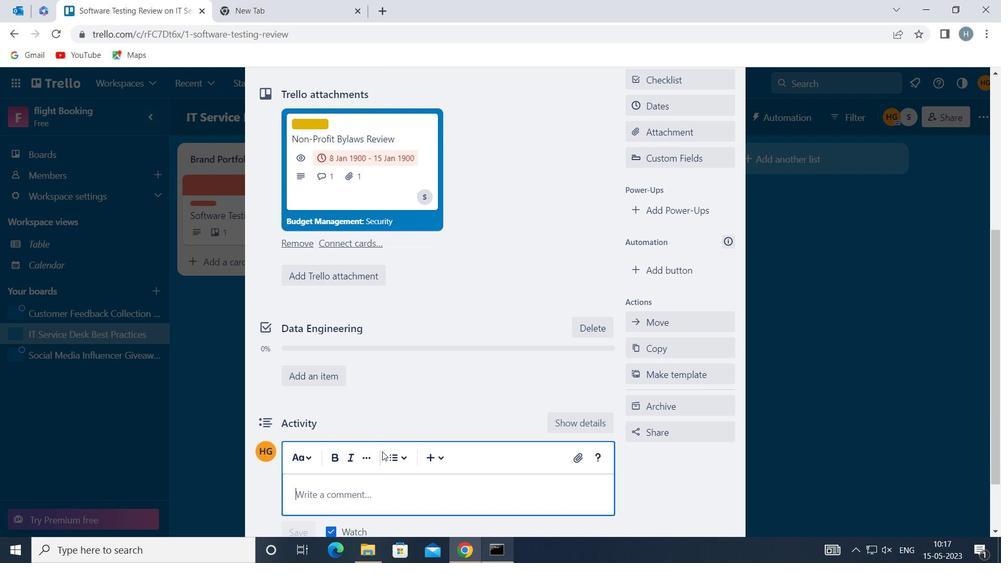 
Action: Mouse scrolled (388, 438) with delta (0, 0)
Screenshot: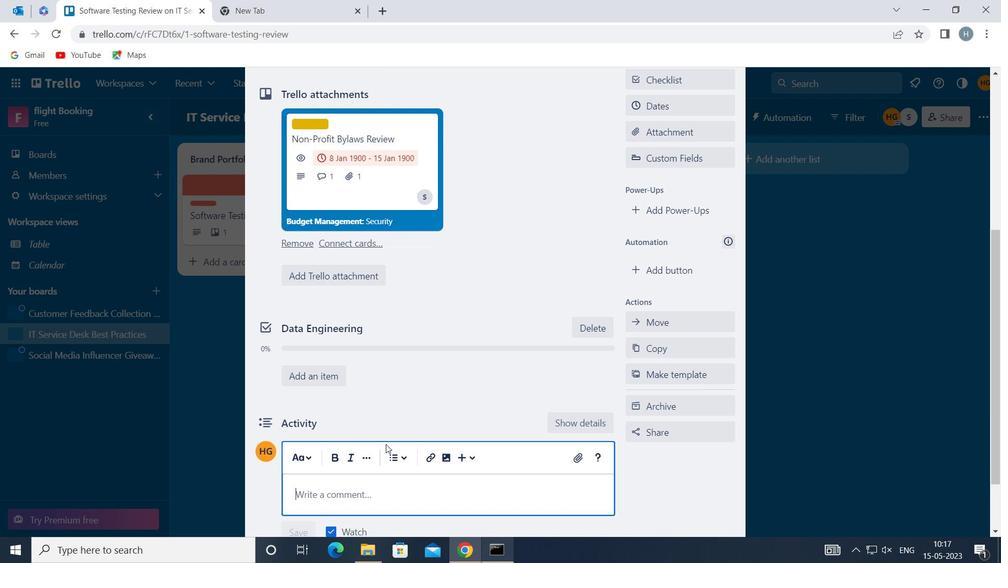 
Action: Mouse scrolled (388, 438) with delta (0, 0)
Screenshot: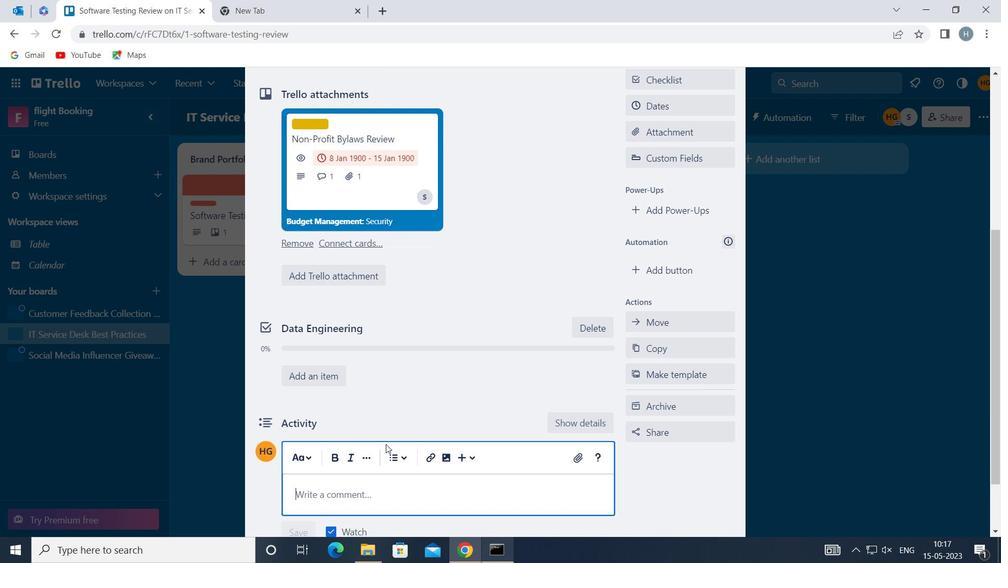 
Action: Mouse scrolled (388, 438) with delta (0, 0)
Screenshot: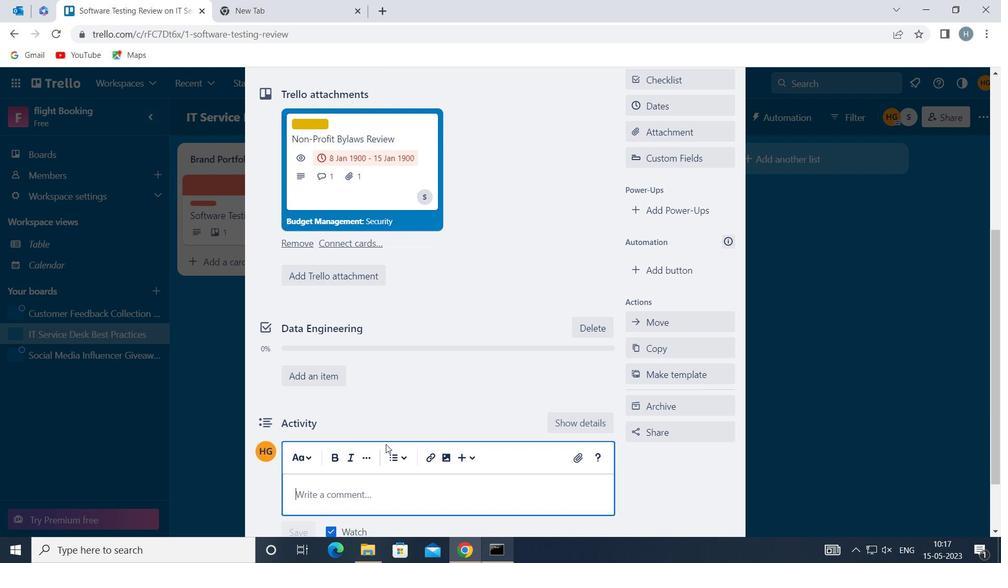 
Action: Mouse moved to (336, 416)
Screenshot: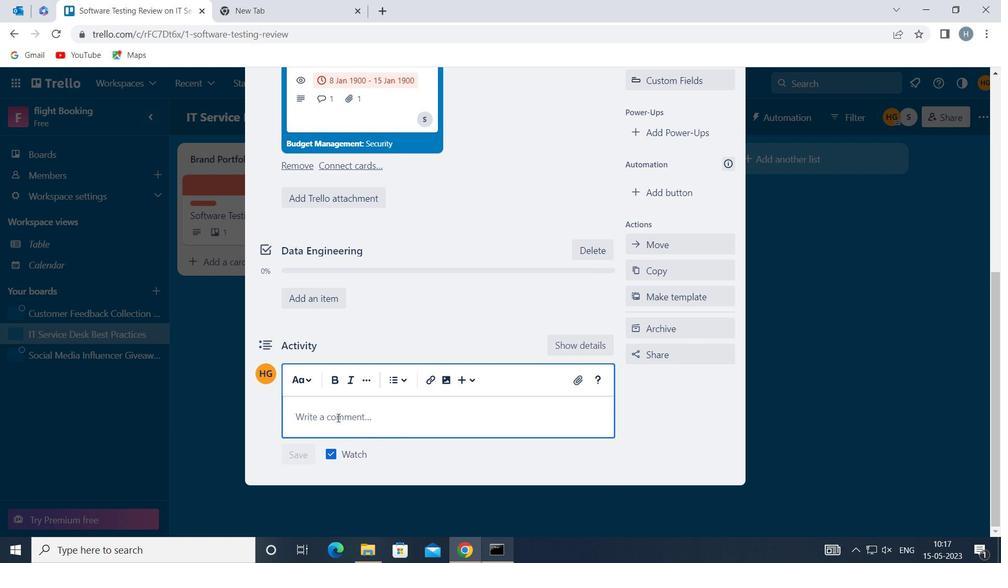 
Action: Key pressed <Key.shift>WE<Key.space><Key.shift>SHOULD<Key.space>APPROACH<Key.space>THIS<Key.space>TASK<Key.space>WITH<Key.space>A<Key.space>SENSE<Key.space>OF<Key.space>EXPERIMENTATION<Key.space>AND<Key.space>EXPLORATION,<Key.space>WILLING<Key.space>TO<Key.space>TRY<Key.space>NEW<Key.space>THINGS<Key.space>AND<Key.space>TAKE<Key.space>RISKS
Screenshot: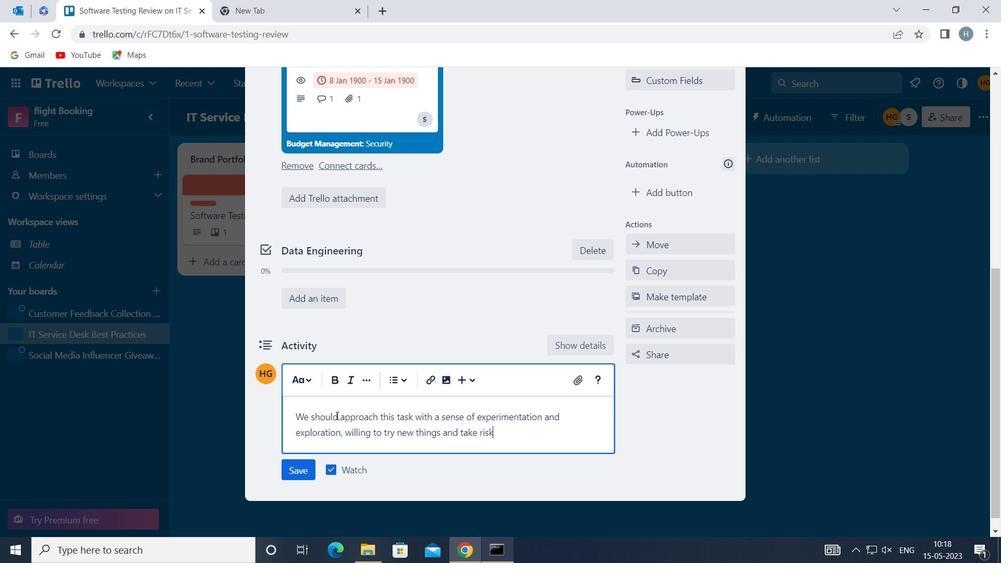 
Action: Mouse moved to (295, 472)
Screenshot: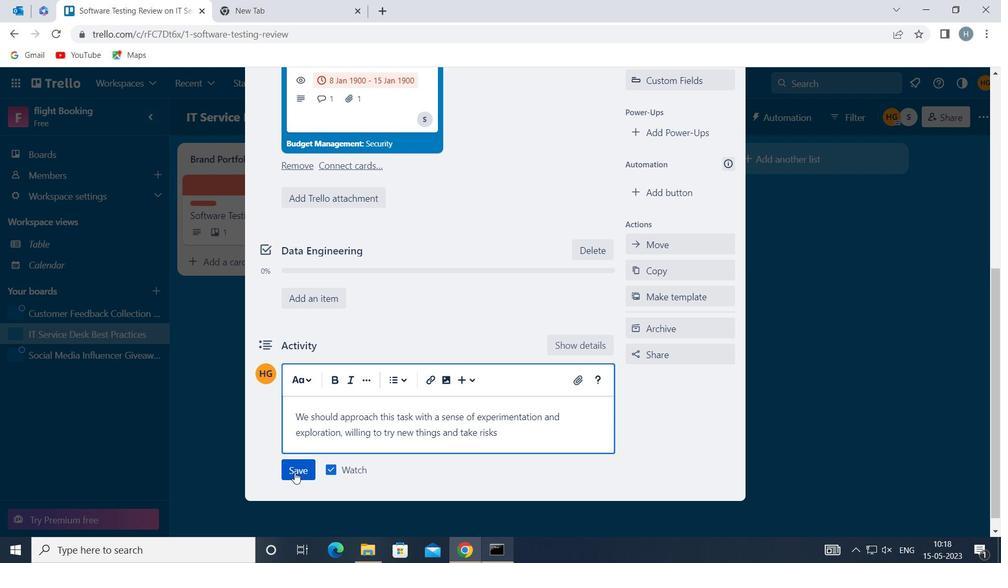
Action: Mouse pressed left at (295, 472)
Screenshot: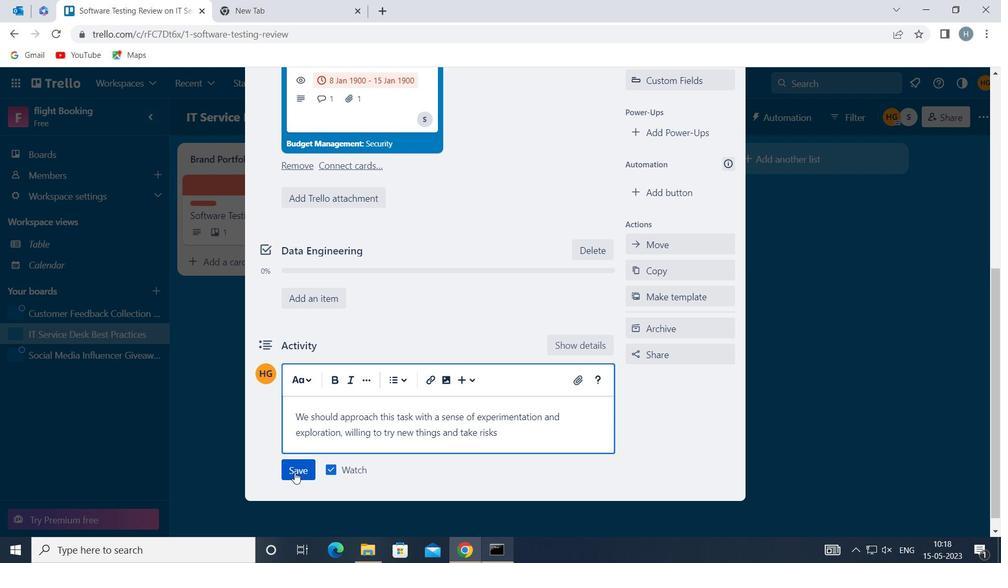 
Action: Mouse moved to (686, 161)
Screenshot: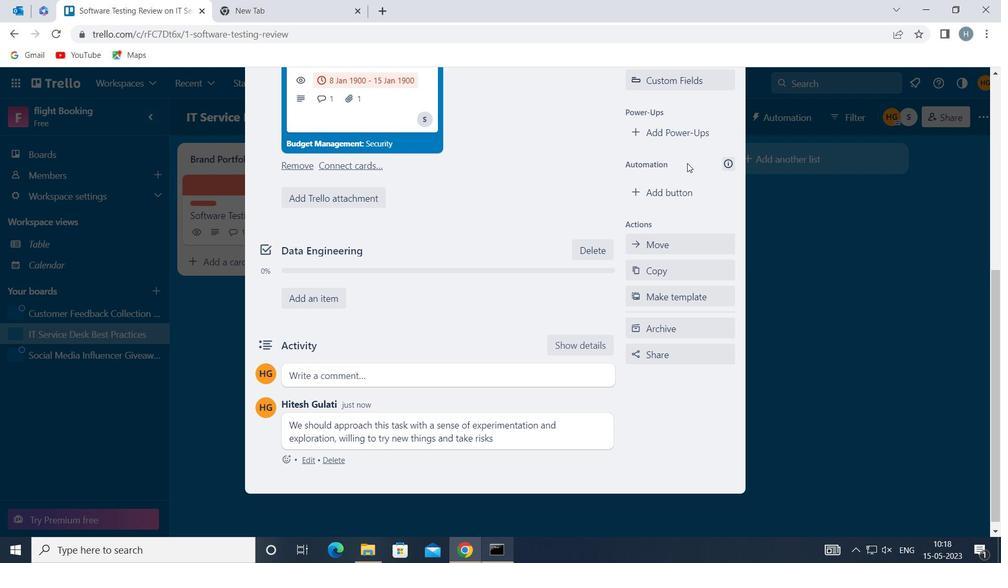 
Action: Mouse scrolled (686, 161) with delta (0, 0)
Screenshot: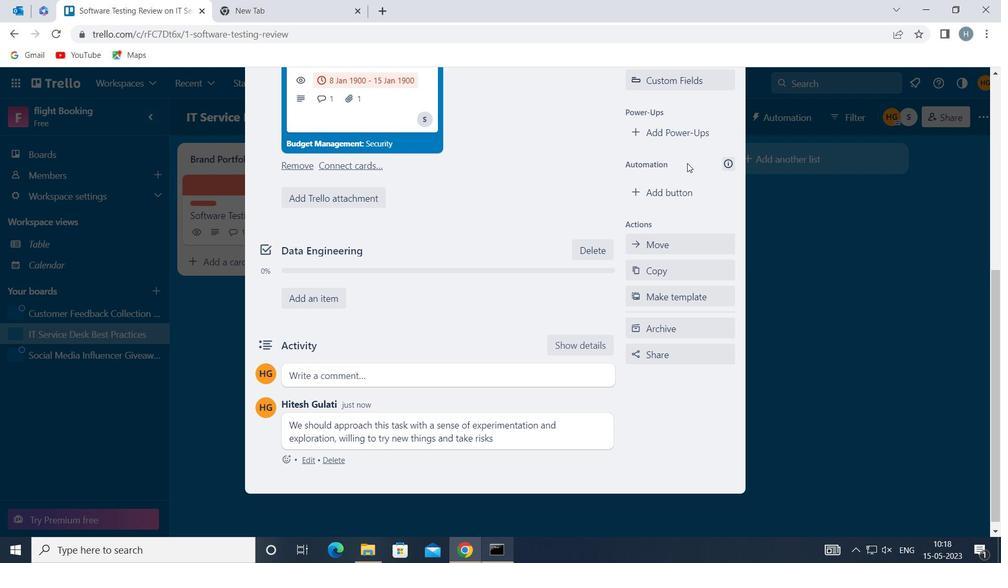 
Action: Mouse moved to (698, 98)
Screenshot: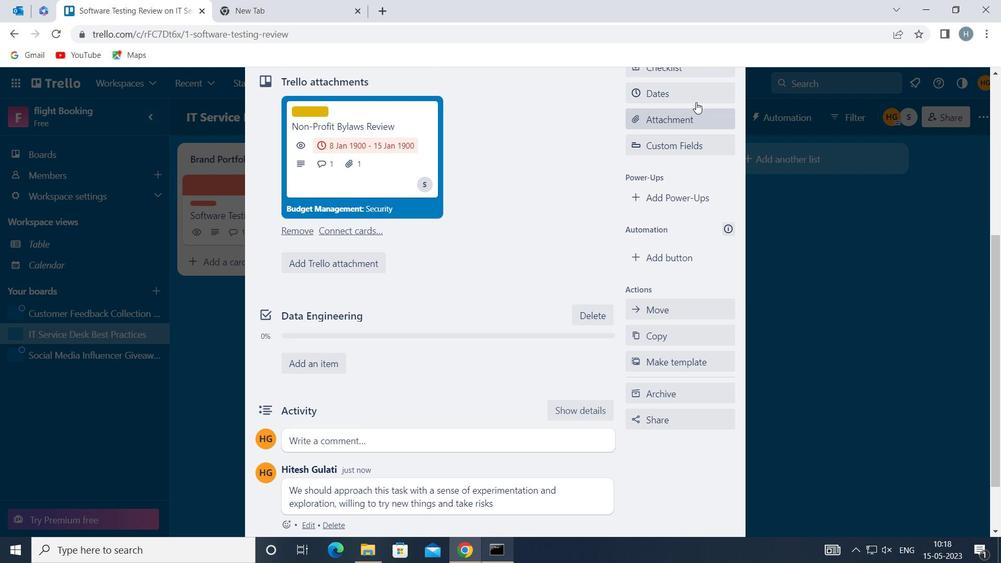 
Action: Mouse pressed left at (698, 98)
Screenshot: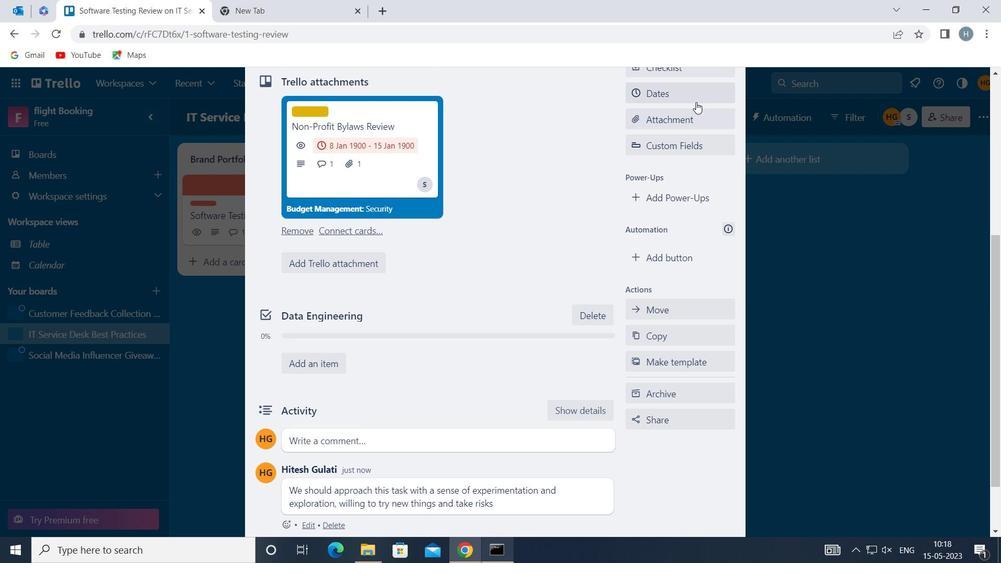 
Action: Mouse moved to (637, 350)
Screenshot: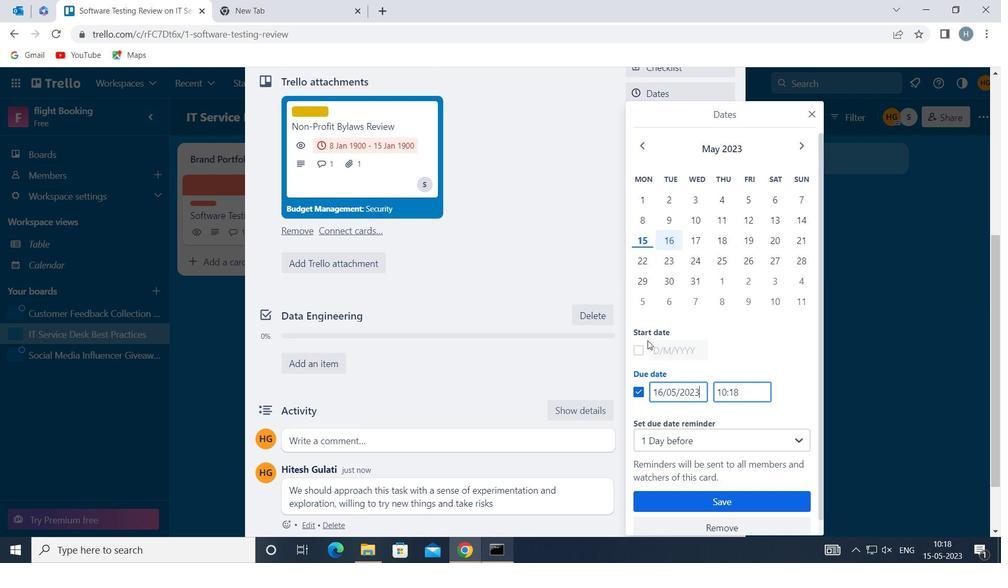 
Action: Mouse pressed left at (637, 350)
Screenshot: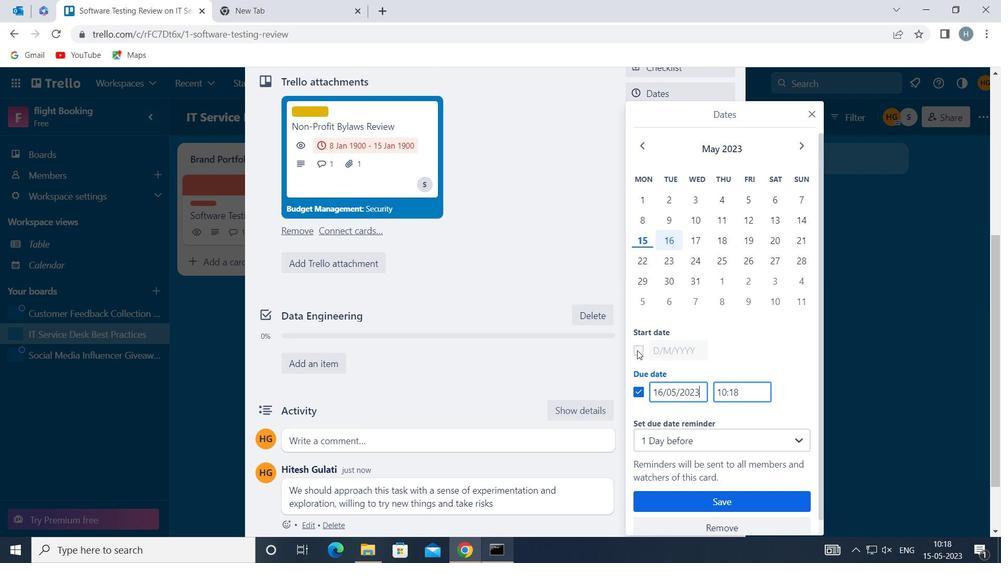 
Action: Mouse moved to (700, 349)
Screenshot: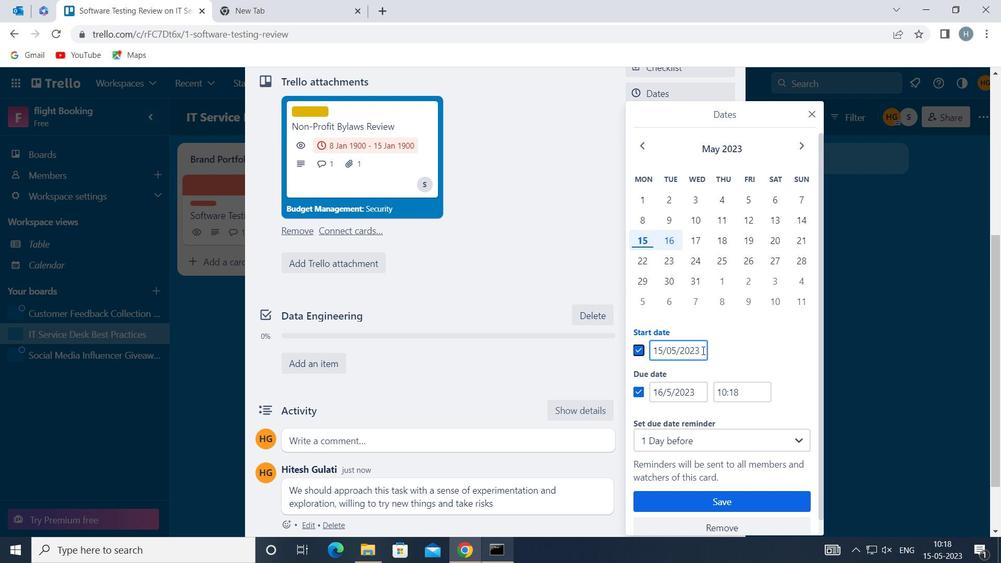 
Action: Mouse pressed left at (700, 349)
Screenshot: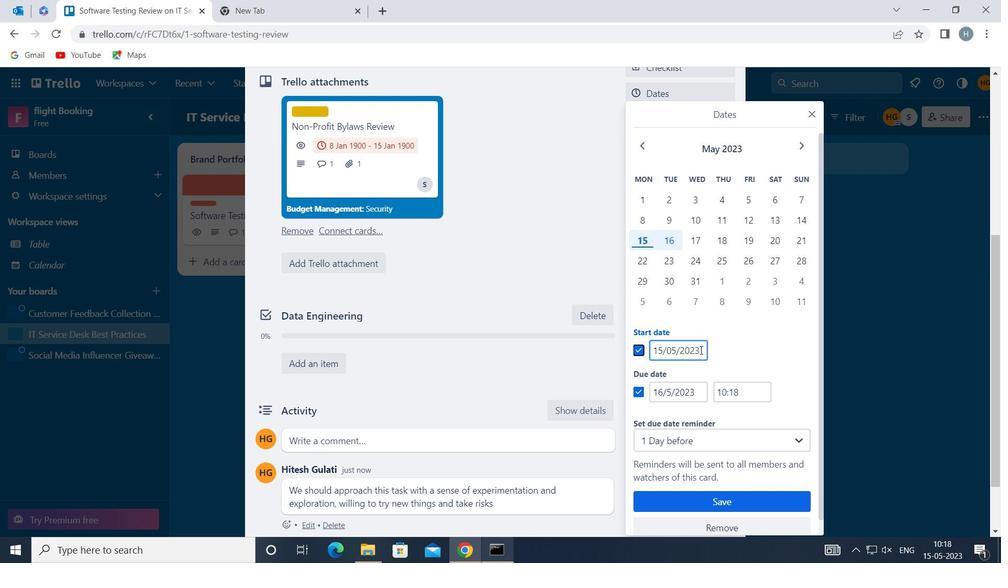 
Action: Key pressed <Key.backspace><Key.backspace><Key.backspace><Key.backspace><Key.backspace><Key.backspace><Key.backspace><Key.backspace><Key.backspace><Key.backspace><<97>>/<<97>><Key.shift_r><<97>><<105>><Key.backspace><Key.backspace>/<<97>><<105>><<96>><<96>>
Screenshot: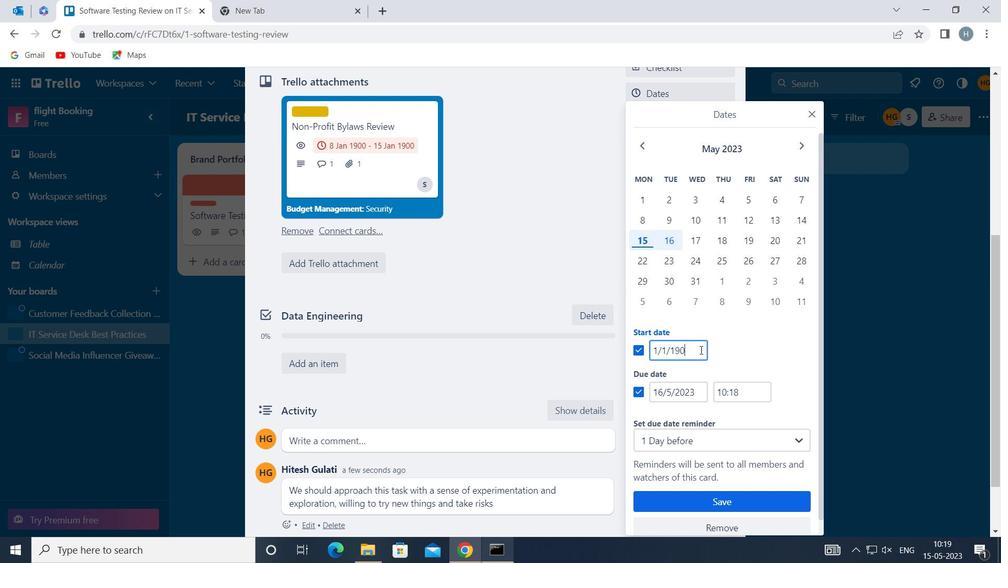 
Action: Mouse moved to (695, 390)
Screenshot: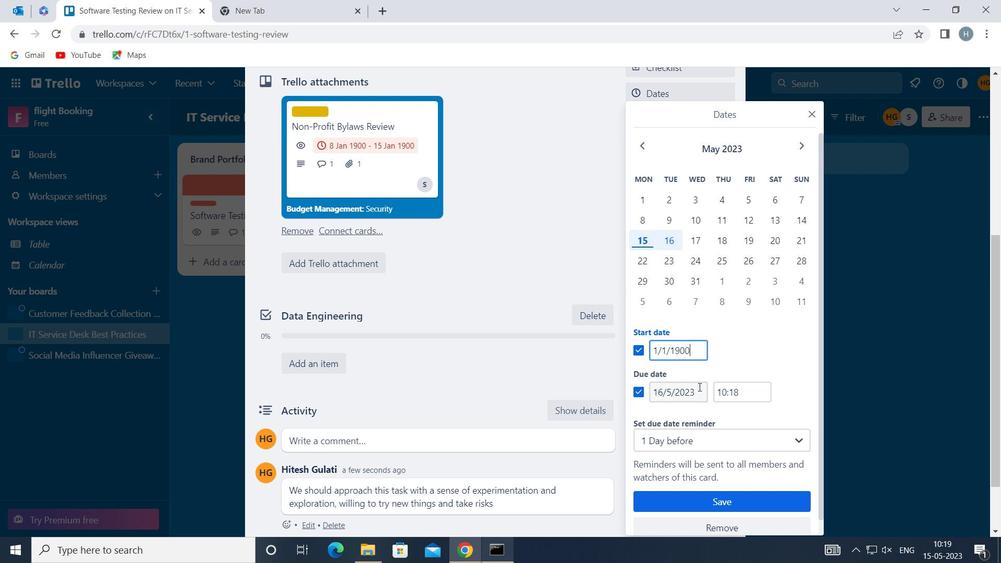 
Action: Mouse pressed left at (695, 390)
Screenshot: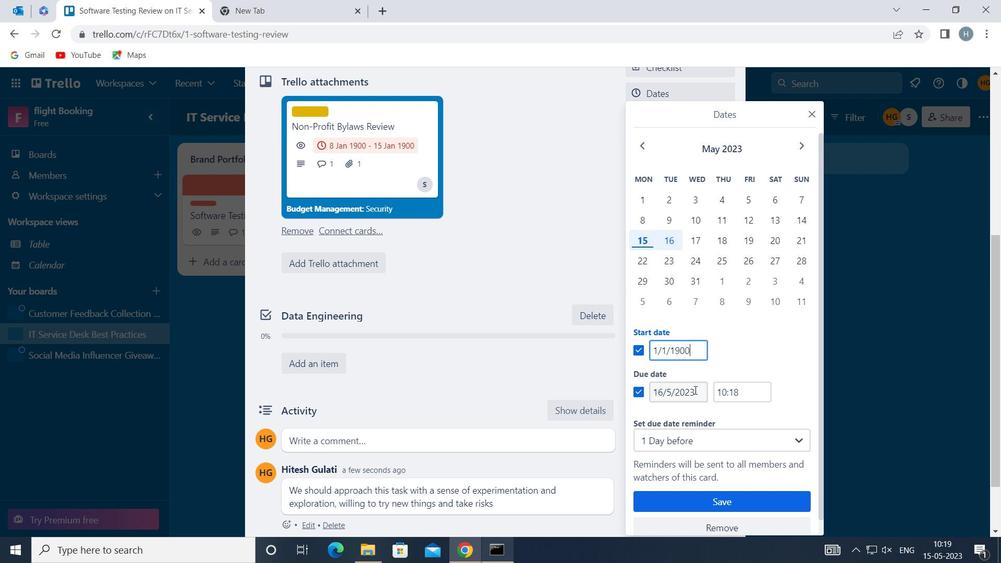 
Action: Key pressed <Key.backspace><Key.backspace><Key.backspace><Key.backspace><Key.backspace><Key.backspace><Key.backspace><Key.backspace><Key.backspace><Key.backspace><Key.backspace><Key.backspace><Key.backspace><Key.backspace><Key.backspace><Key.backspace><Key.backspace><Key.backspace><Key.backspace><Key.backspace><Key.backspace><Key.backspace><<104>>/<<97>>/<<97>><<105>><<96>><<96>>
Screenshot: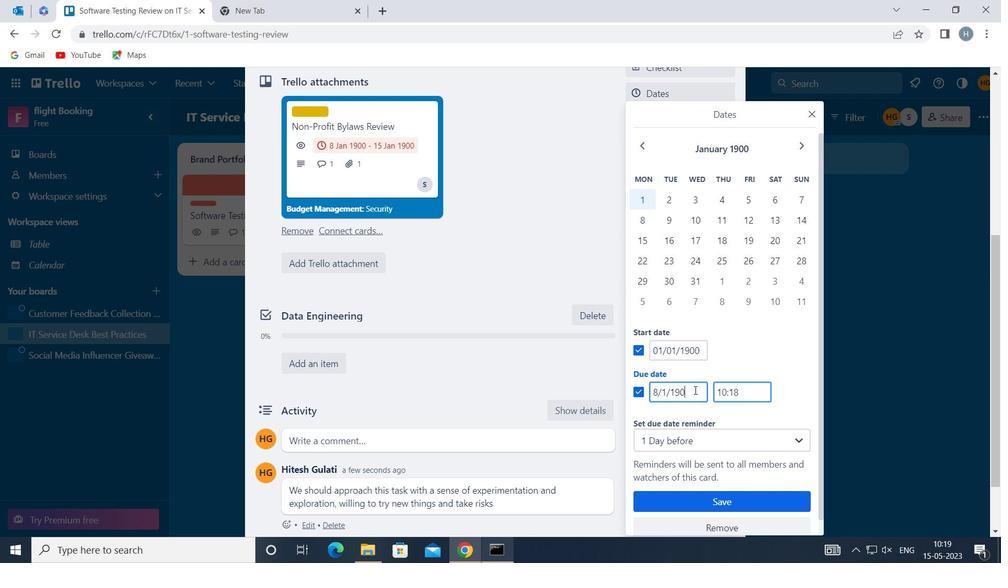 
Action: Mouse moved to (718, 499)
Screenshot: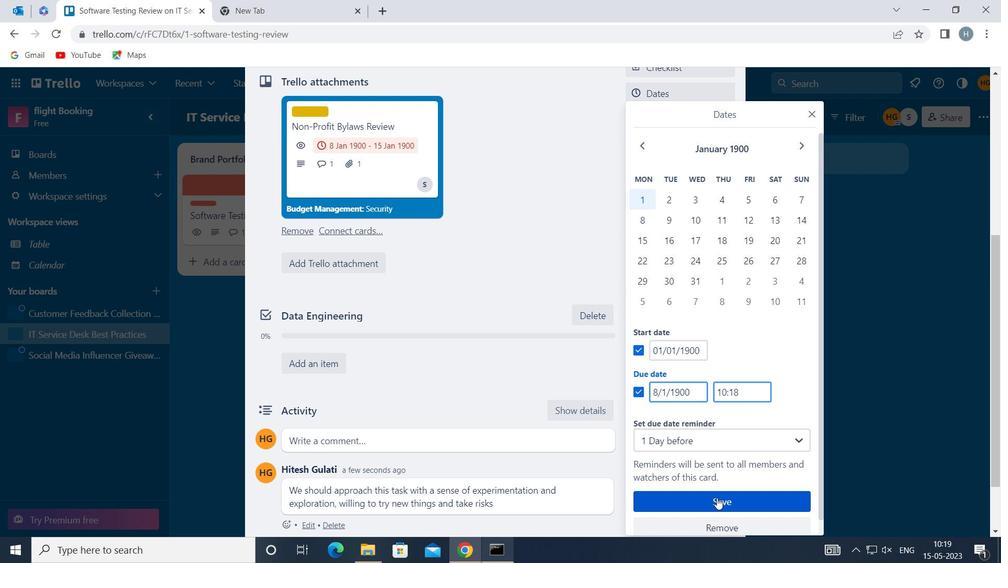 
Action: Mouse pressed left at (718, 499)
Screenshot: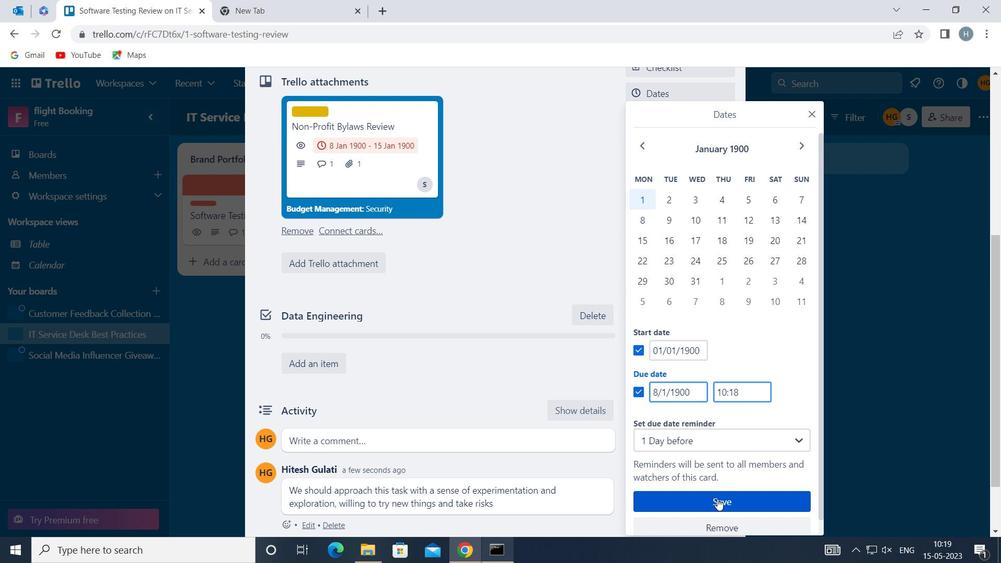 
Action: Mouse moved to (542, 288)
Screenshot: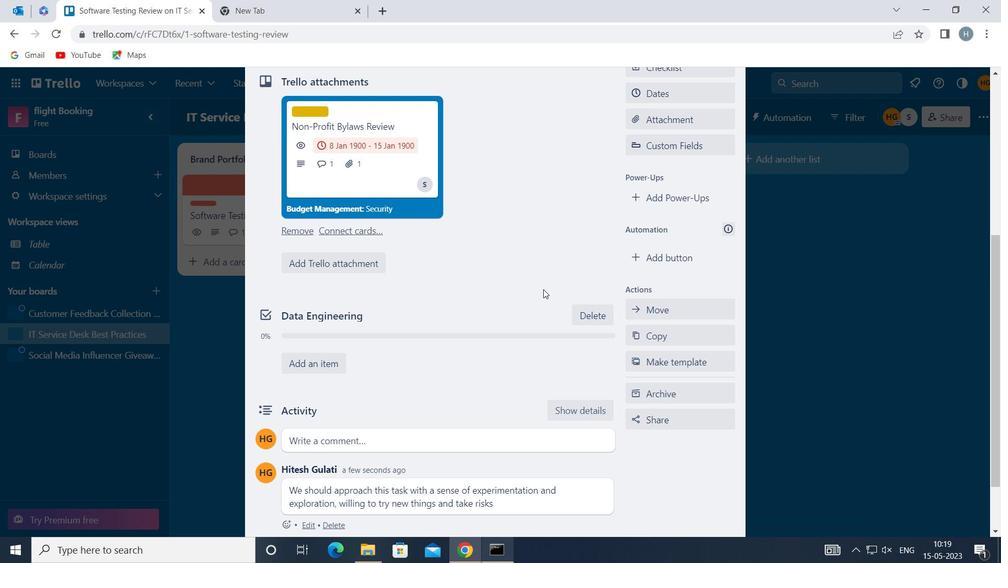 
